 Task: Set up a call with the customer support team on Monday at 10:00 PM.
Action: Mouse moved to (82, 121)
Screenshot: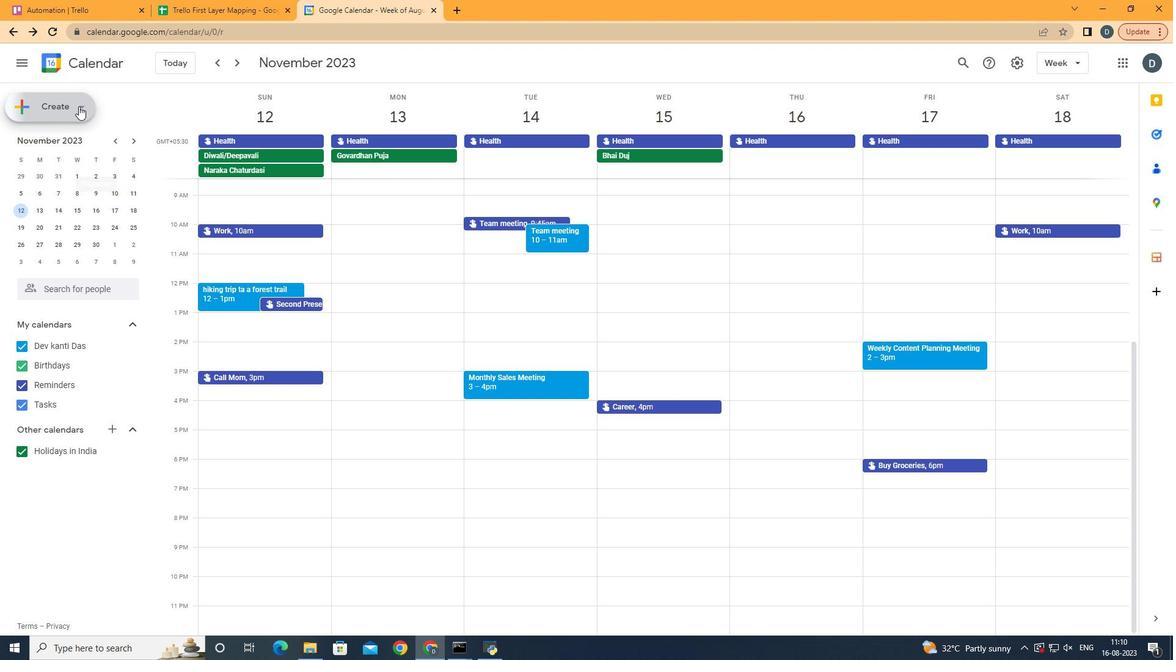 
Action: Mouse pressed left at (82, 121)
Screenshot: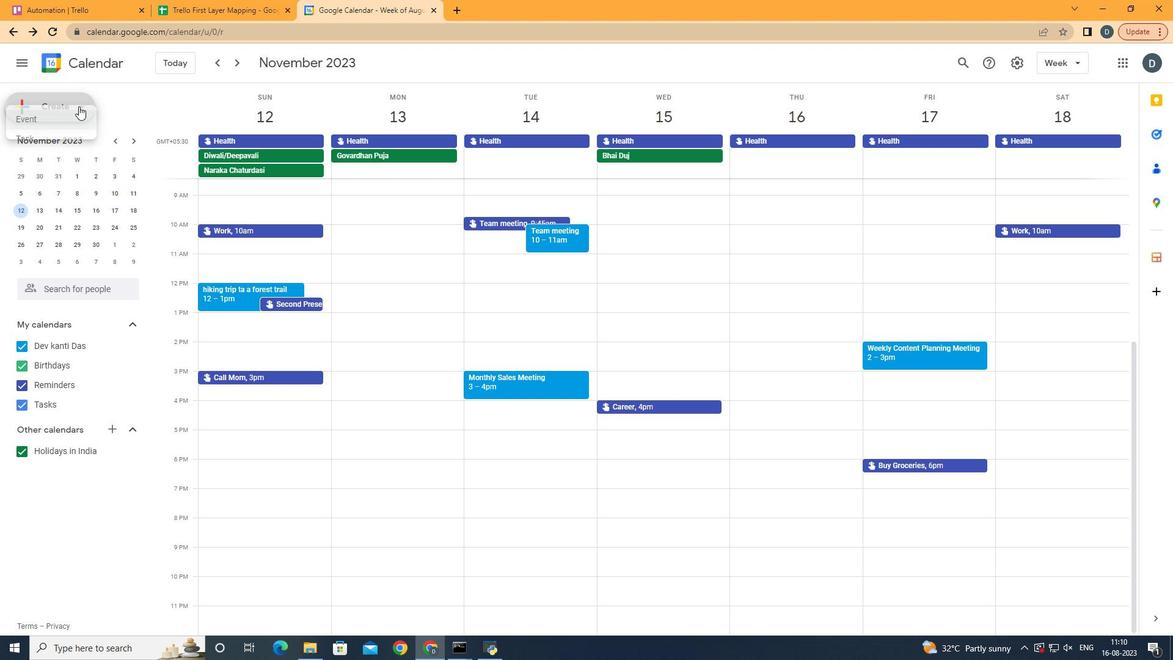 
Action: Mouse moved to (77, 146)
Screenshot: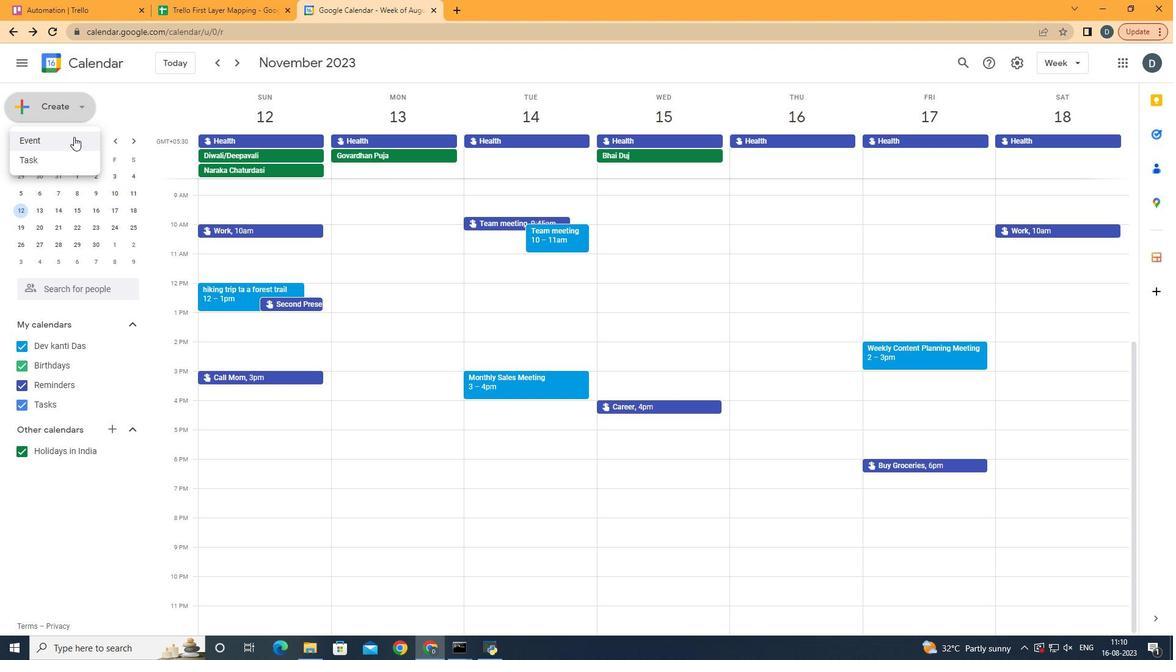 
Action: Key pressed <Key.space>
Screenshot: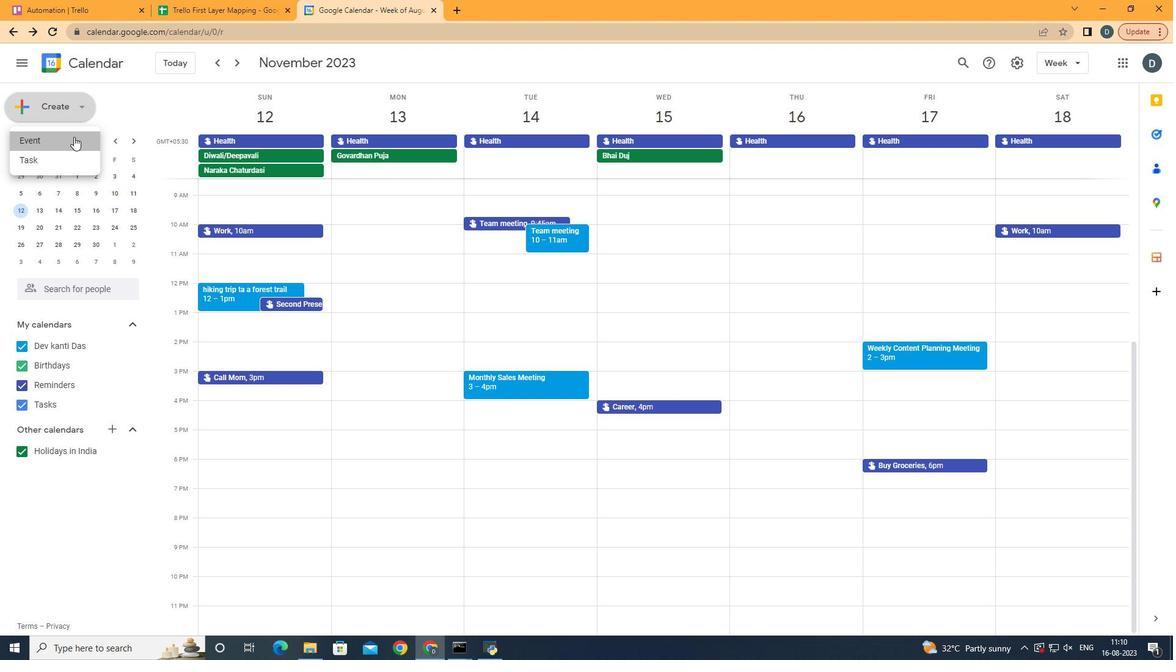 
Action: Mouse pressed left at (77, 146)
Screenshot: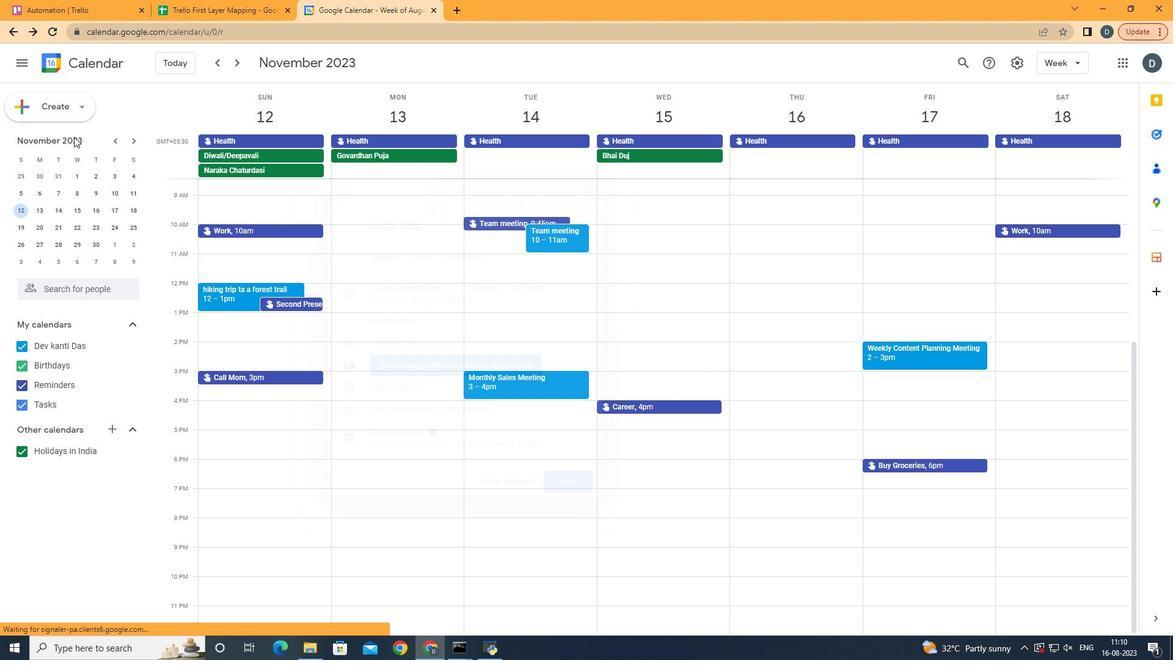 
Action: Mouse moved to (55, 126)
Screenshot: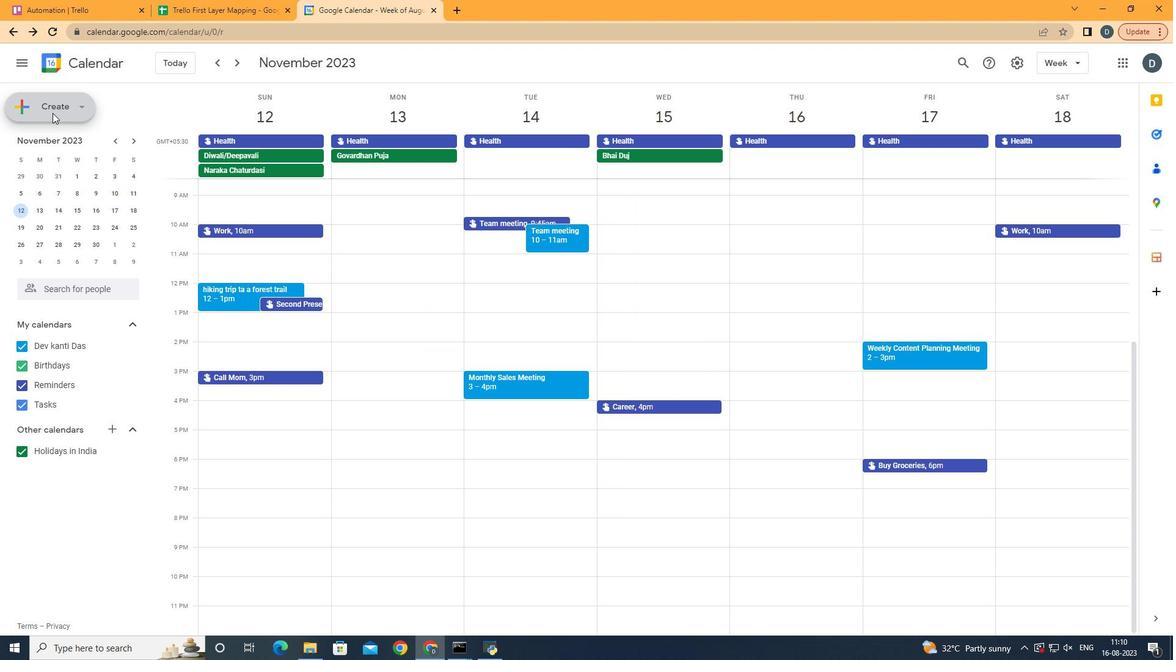 
Action: Mouse pressed left at (55, 126)
Screenshot: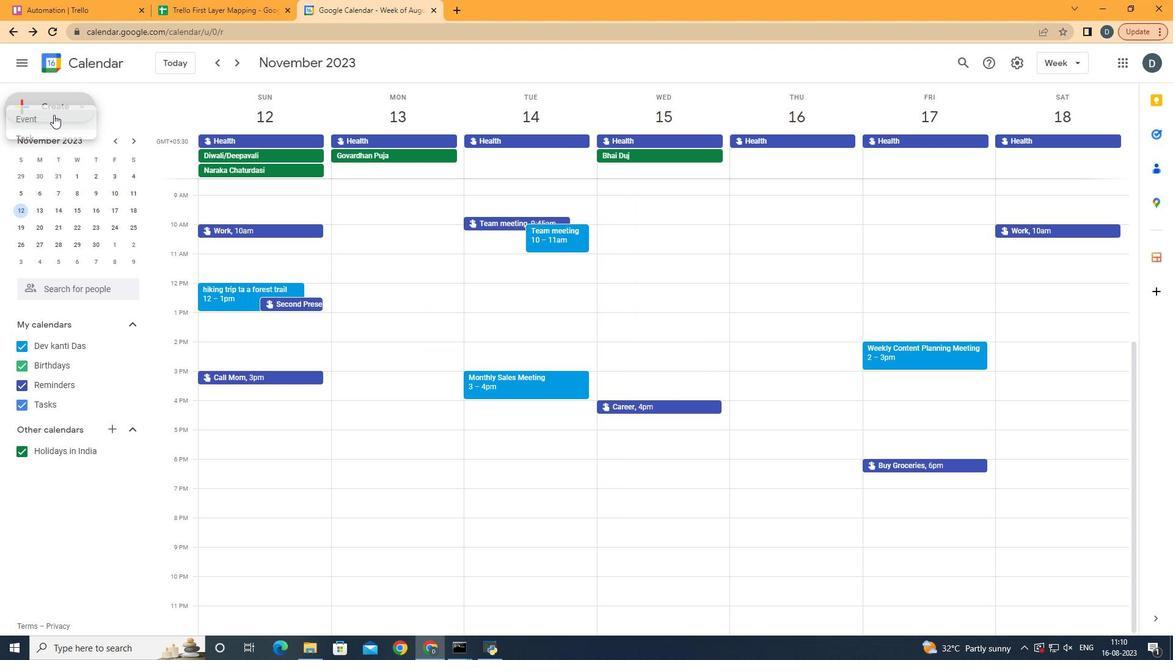 
Action: Mouse moved to (65, 141)
Screenshot: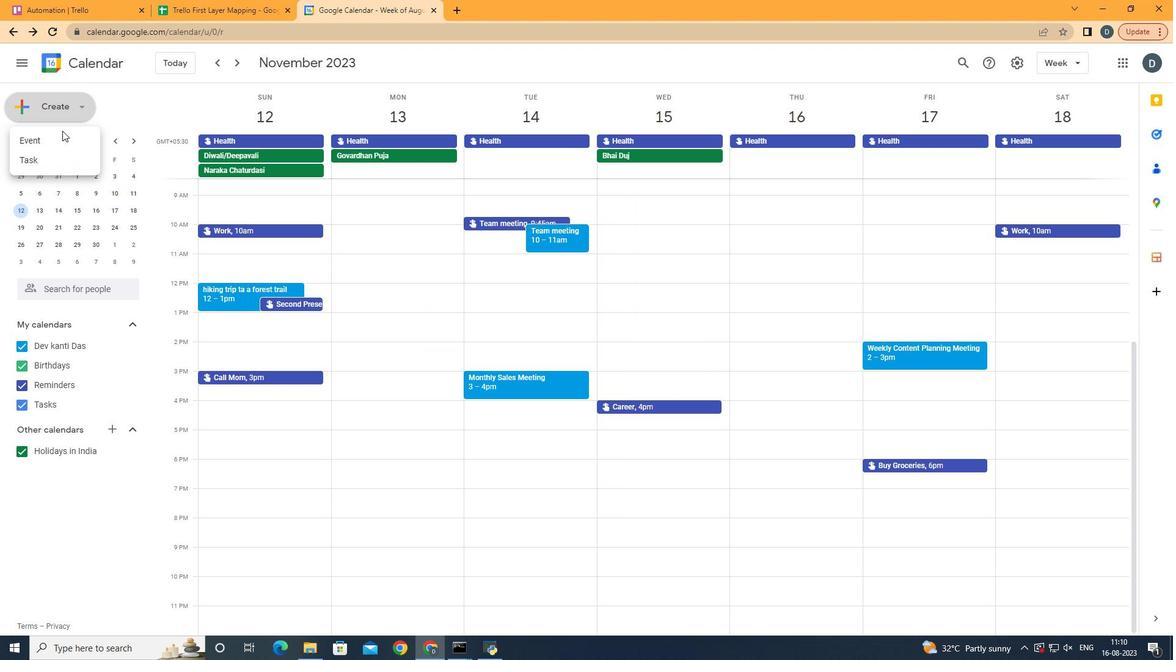 
Action: Mouse pressed left at (65, 141)
Screenshot: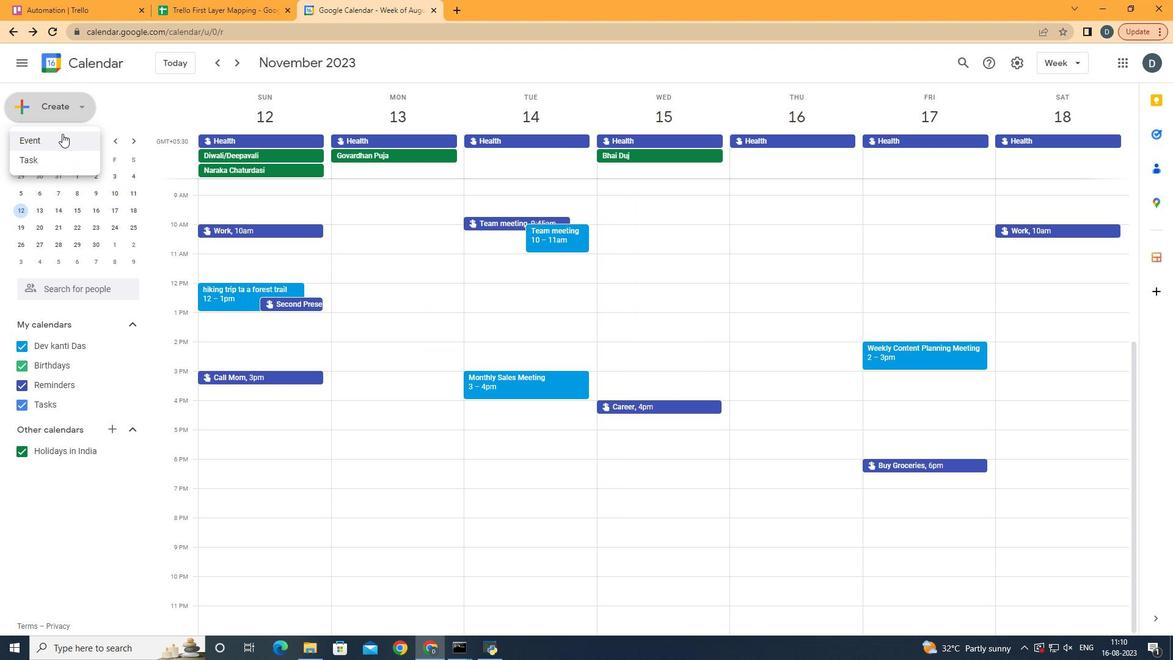 
Action: Mouse moved to (65, 147)
Screenshot: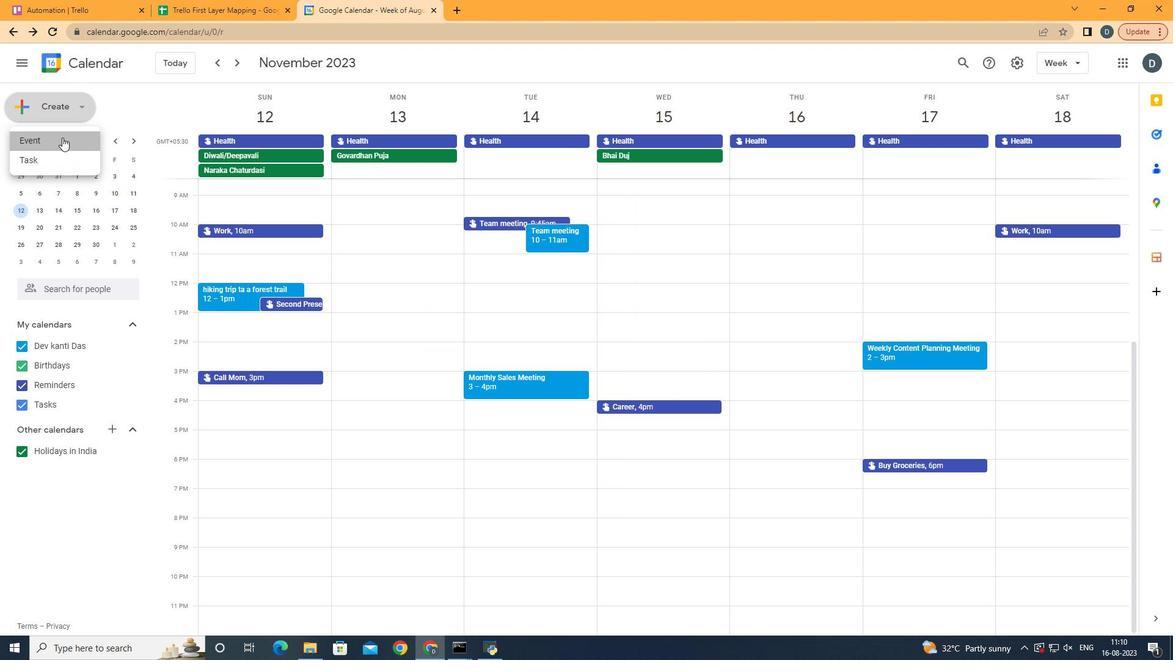 
Action: Mouse pressed left at (65, 147)
Screenshot: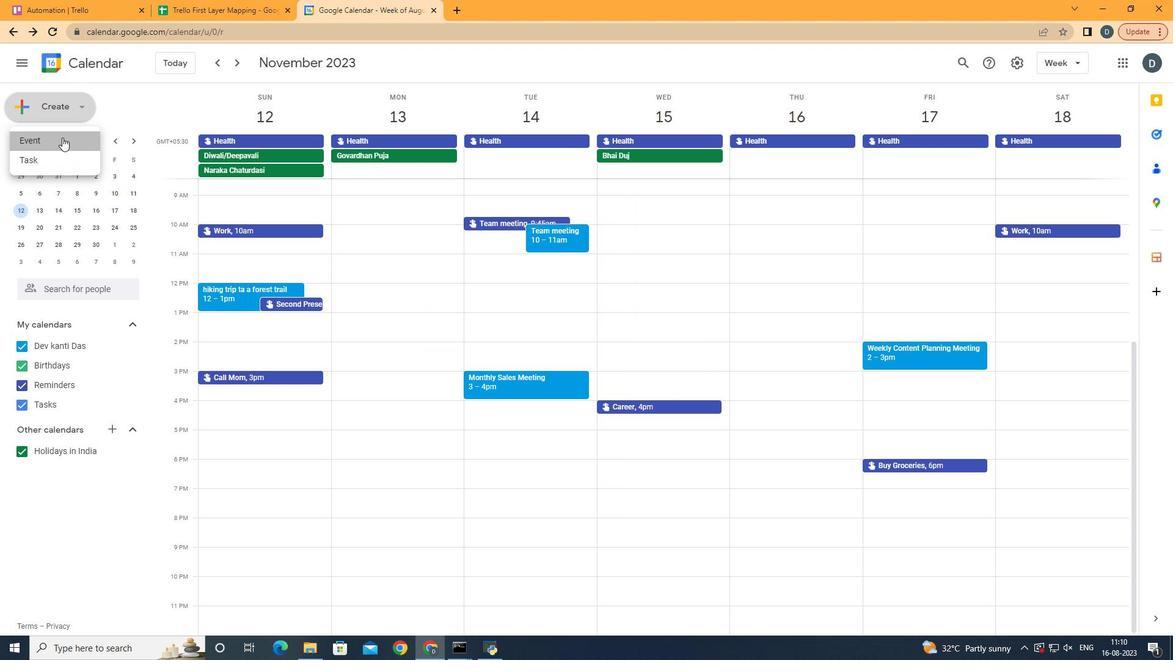 
Action: Mouse moved to (452, 220)
Screenshot: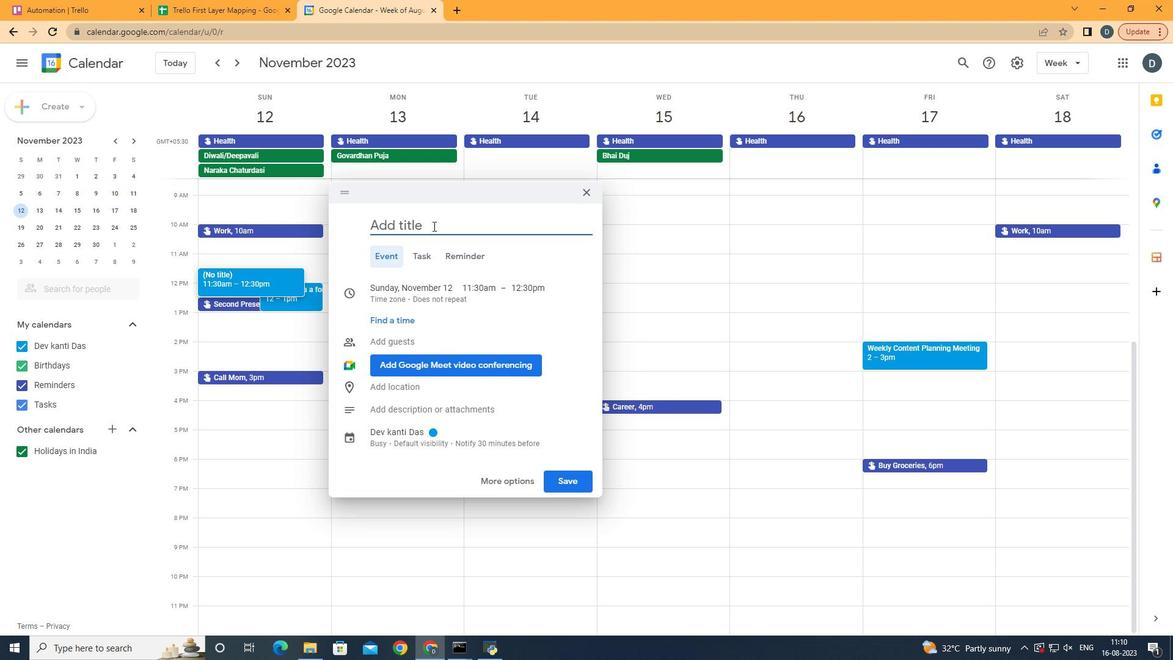 
Action: Mouse pressed left at (452, 220)
Screenshot: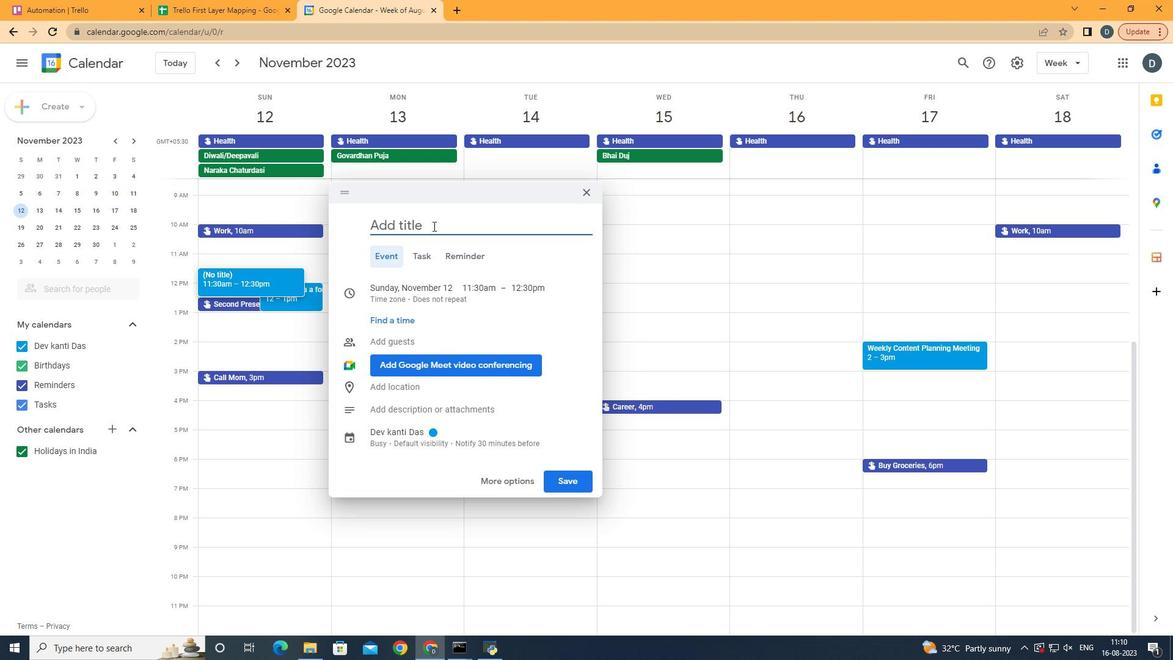 
Action: Mouse moved to (452, 220)
Screenshot: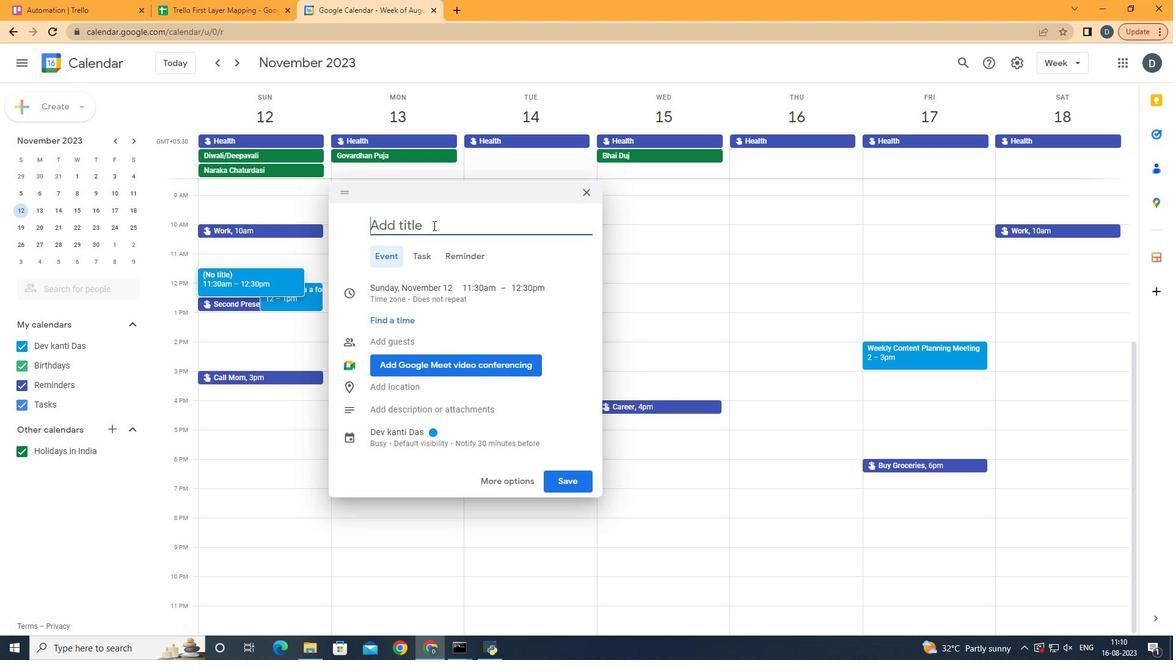 
Action: Key pressed call<Key.space>with<Key.space>the<Key.space>customer<Key.space>support<Key.space>
Screenshot: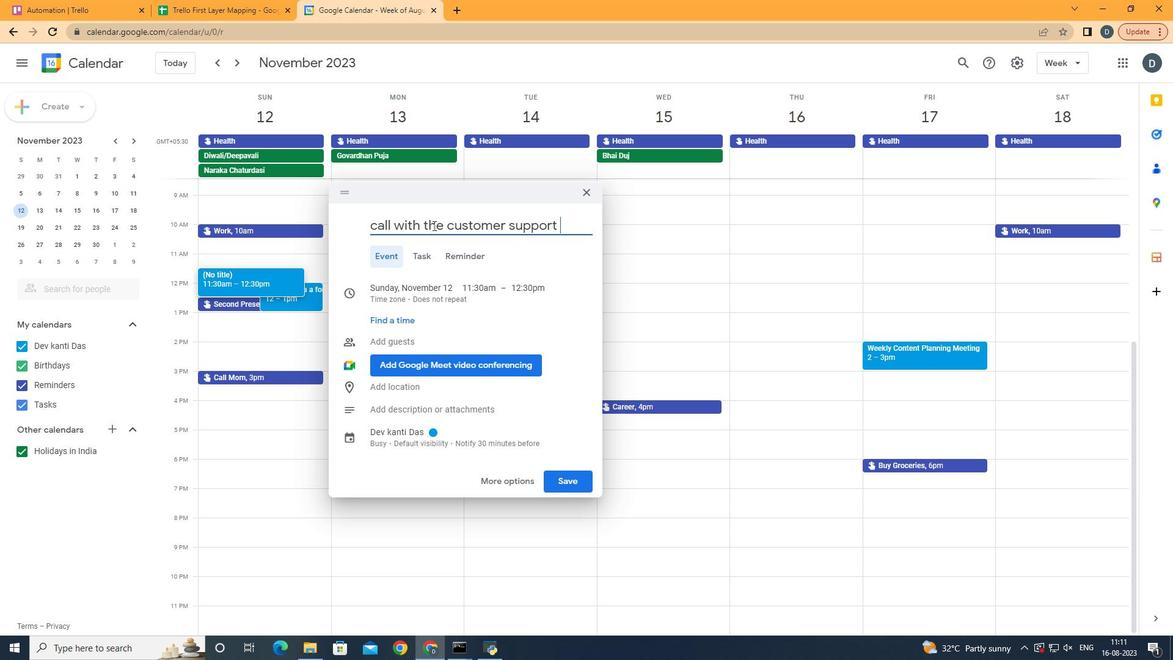 
Action: Mouse moved to (413, 271)
Screenshot: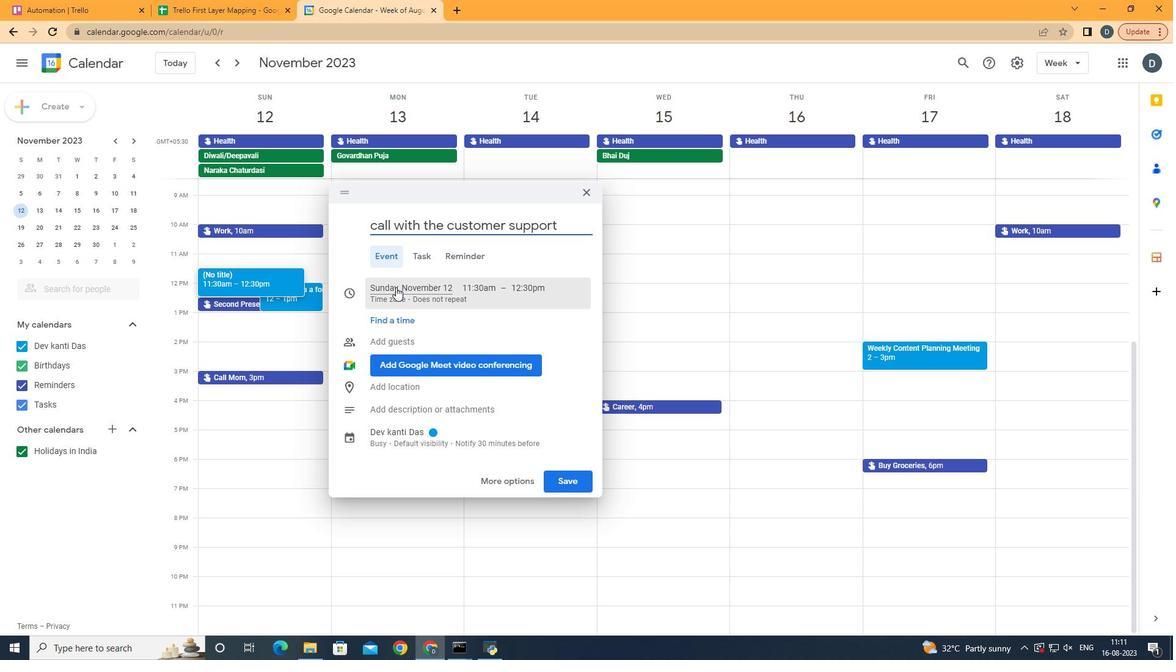 
Action: Mouse pressed left at (413, 271)
Screenshot: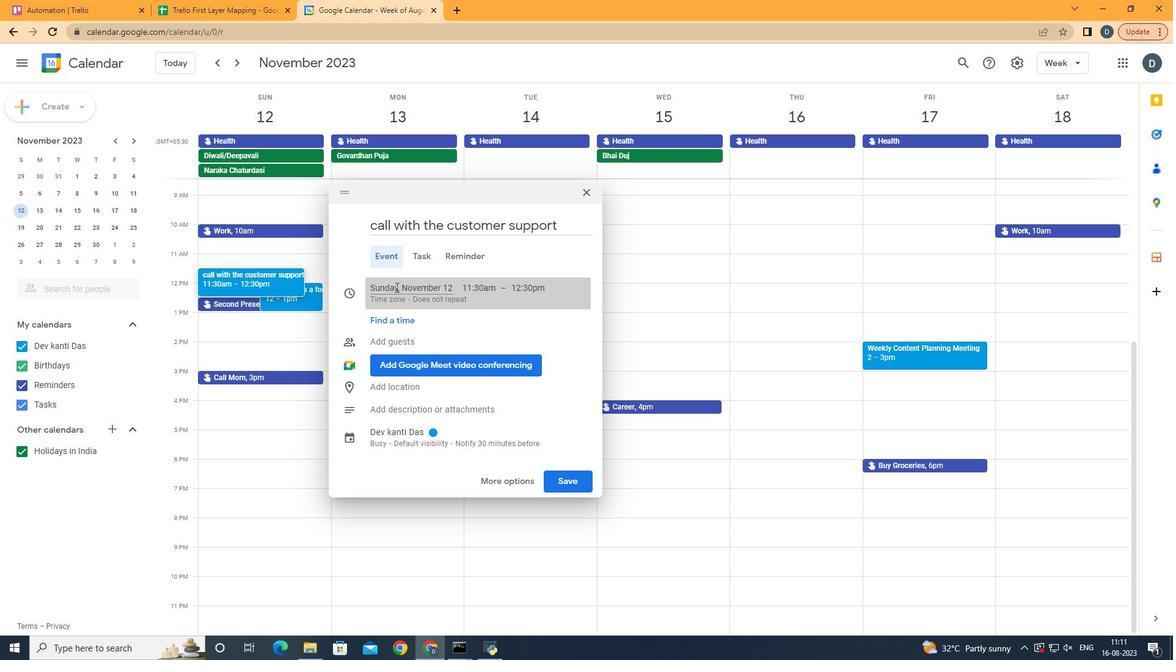 
Action: Mouse moved to (426, 350)
Screenshot: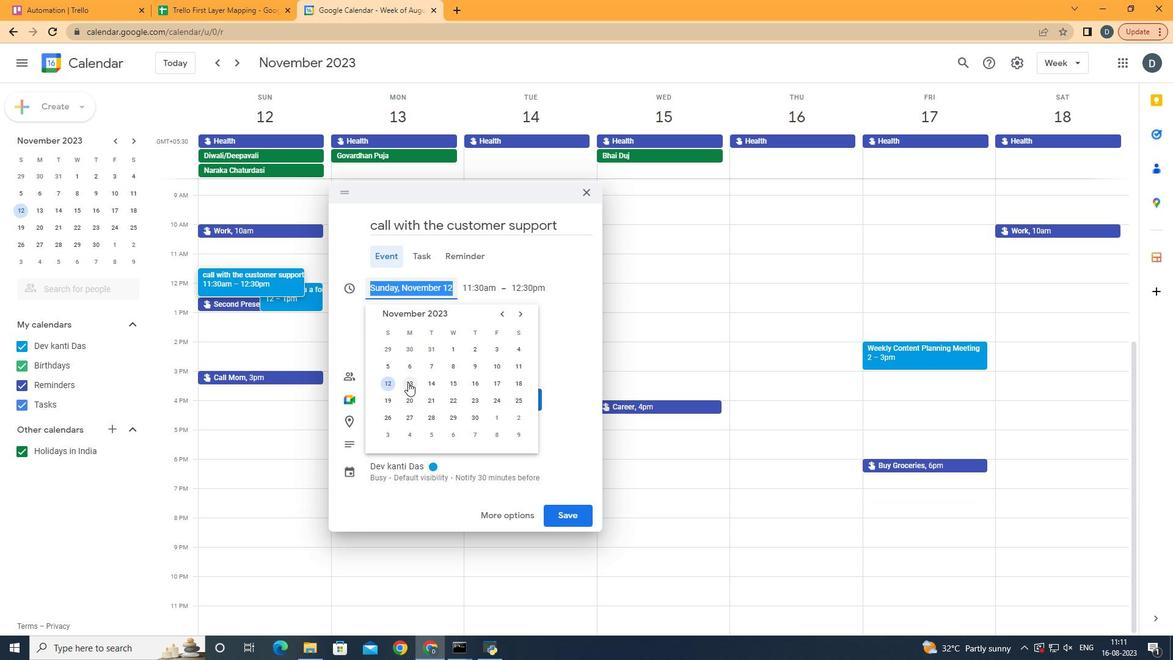 
Action: Mouse pressed left at (426, 350)
Screenshot: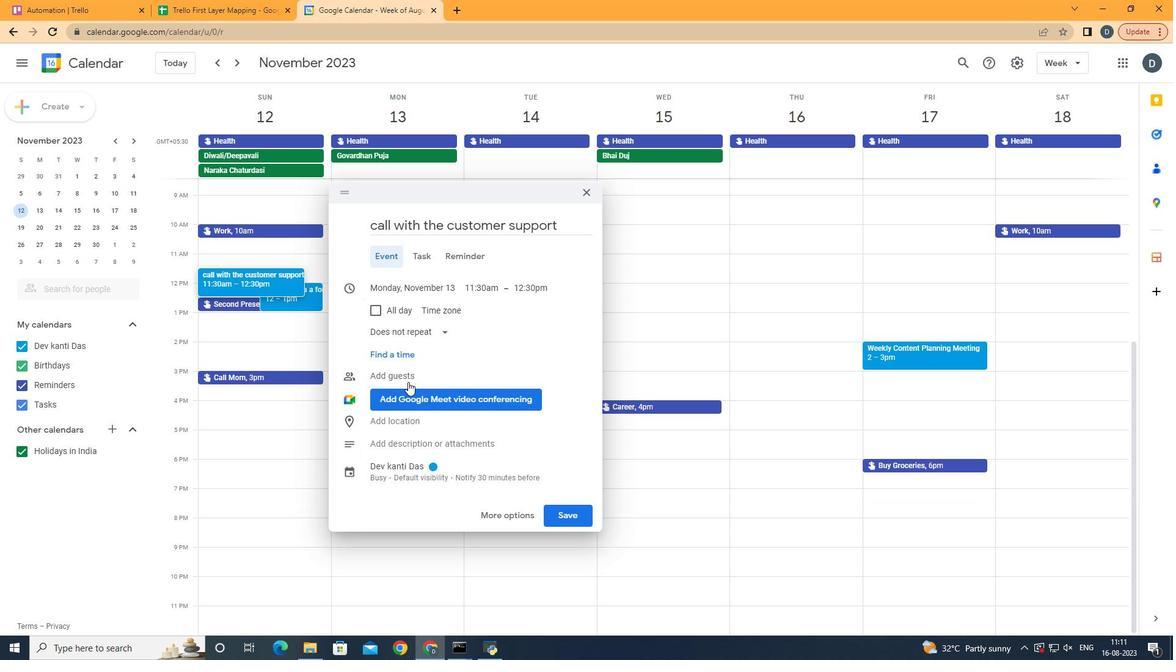 
Action: Mouse moved to (202, 266)
Screenshot: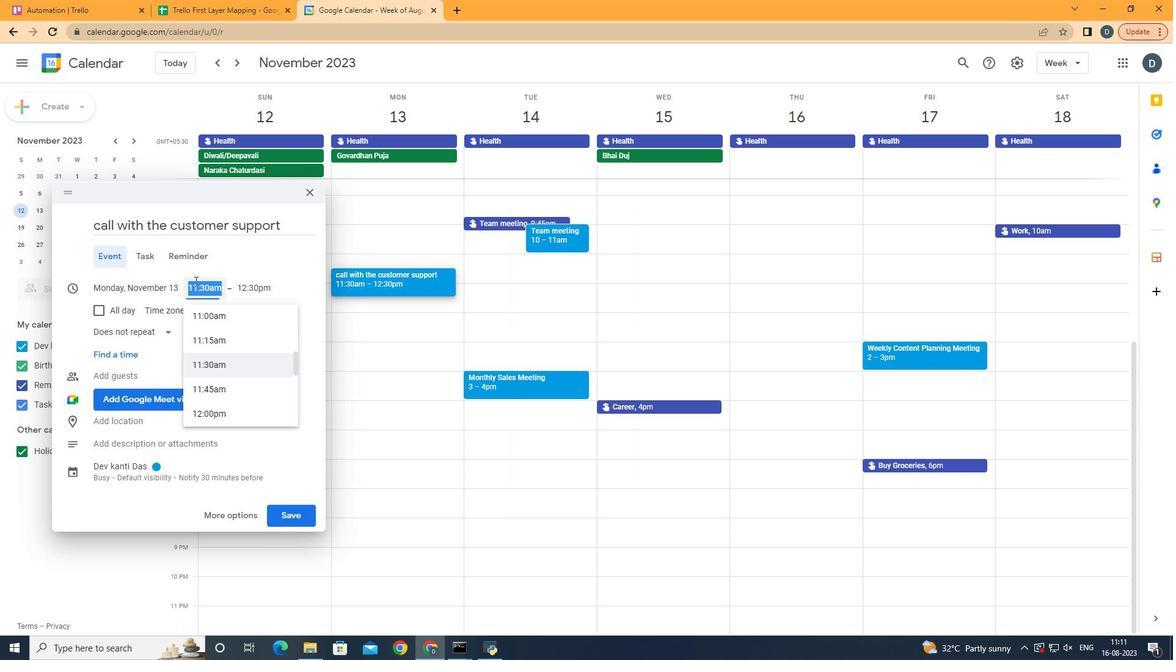 
Action: Mouse pressed left at (202, 266)
Screenshot: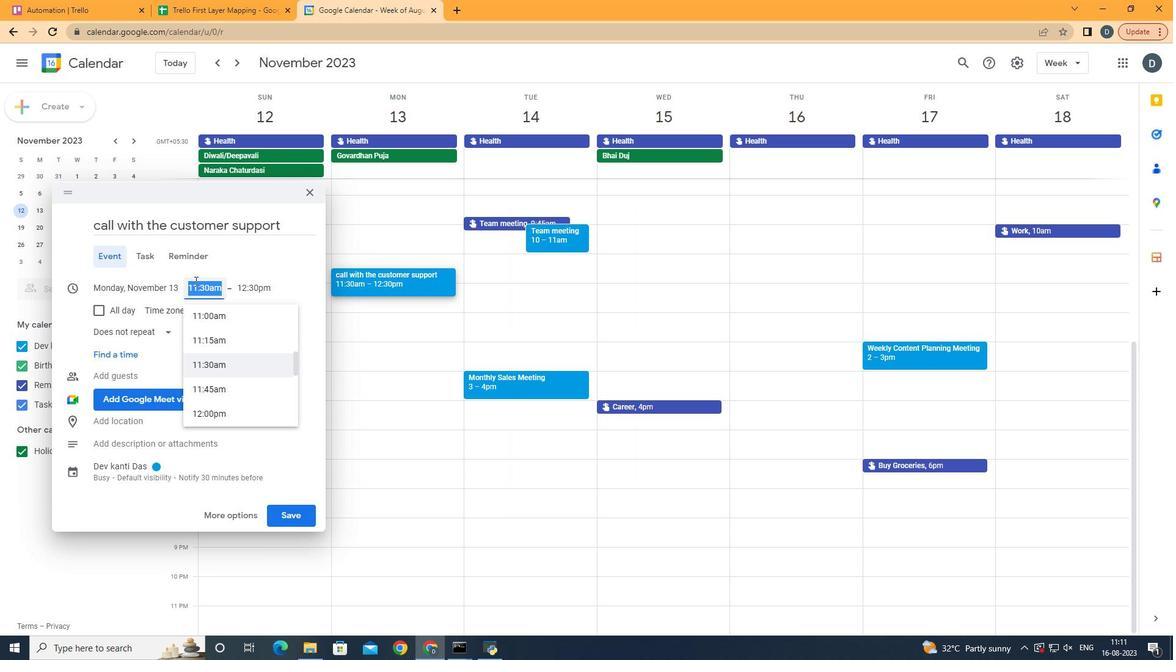 
Action: Mouse moved to (255, 341)
Screenshot: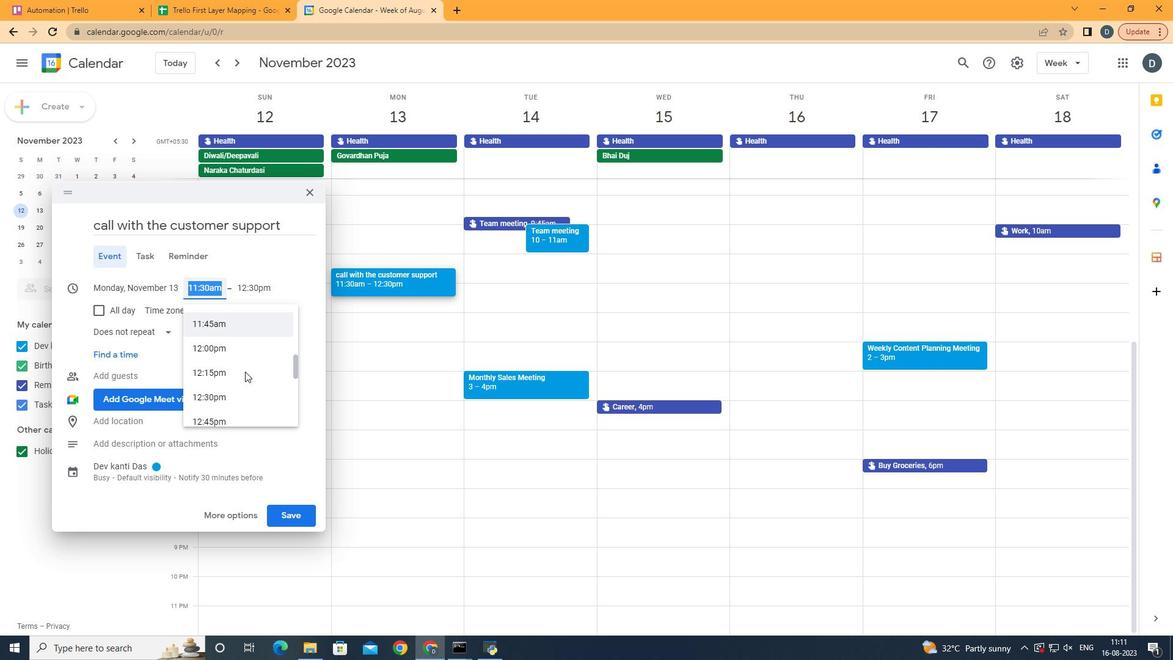 
Action: Mouse scrolled (255, 341) with delta (0, 0)
Screenshot: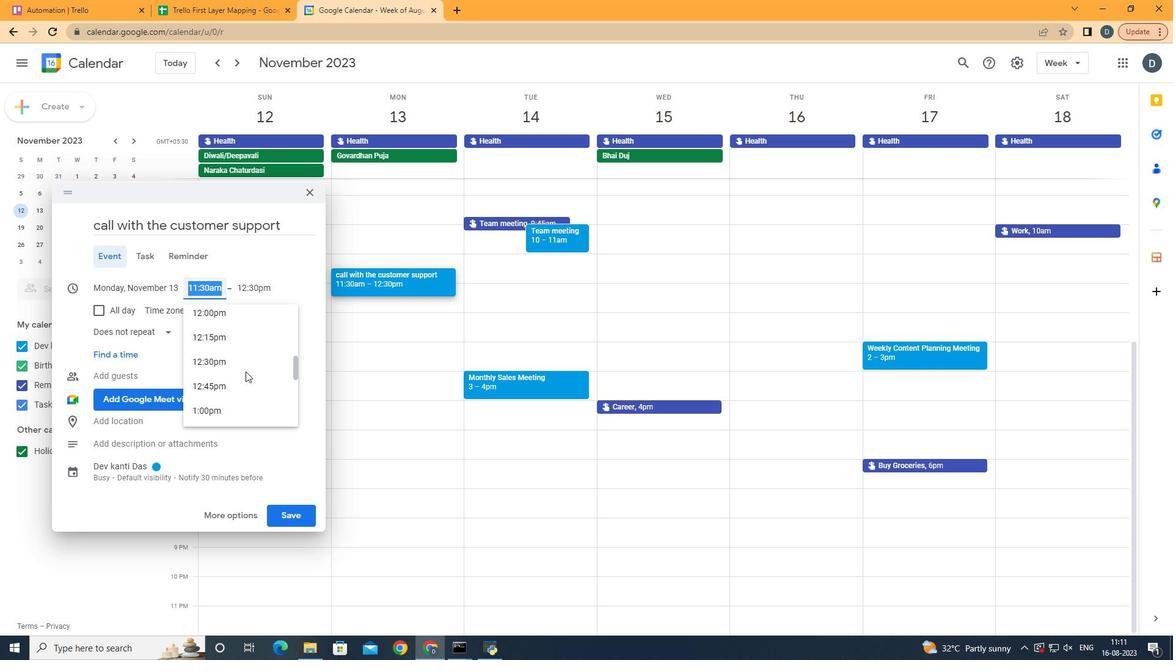 
Action: Mouse moved to (256, 341)
Screenshot: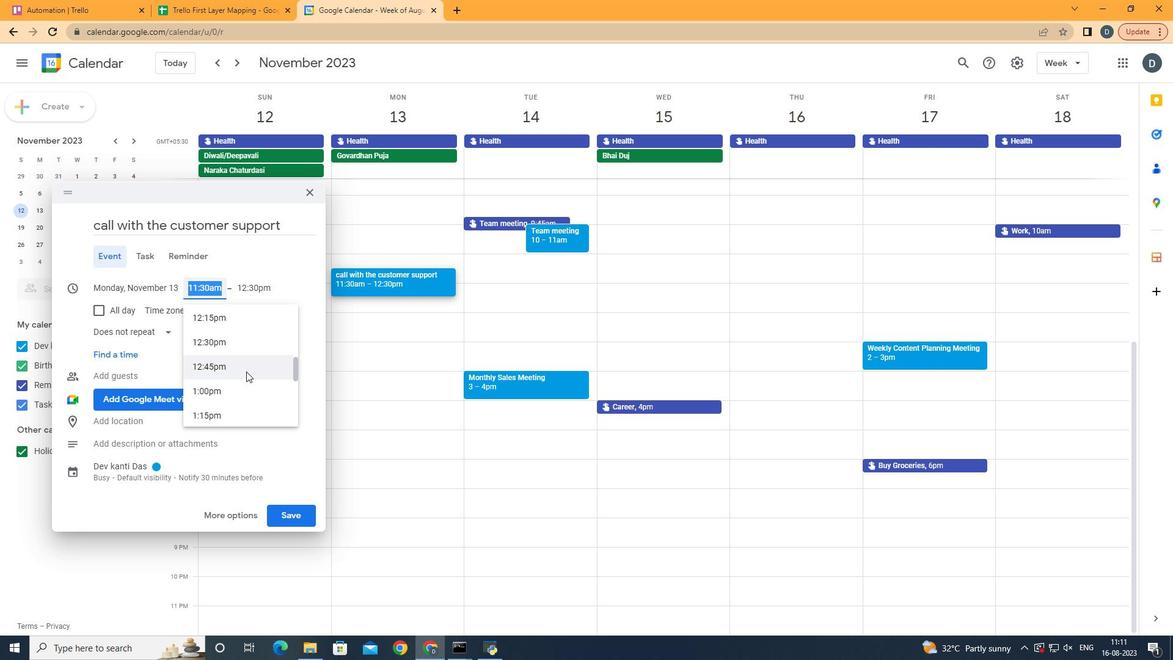 
Action: Mouse scrolled (256, 341) with delta (0, 0)
Screenshot: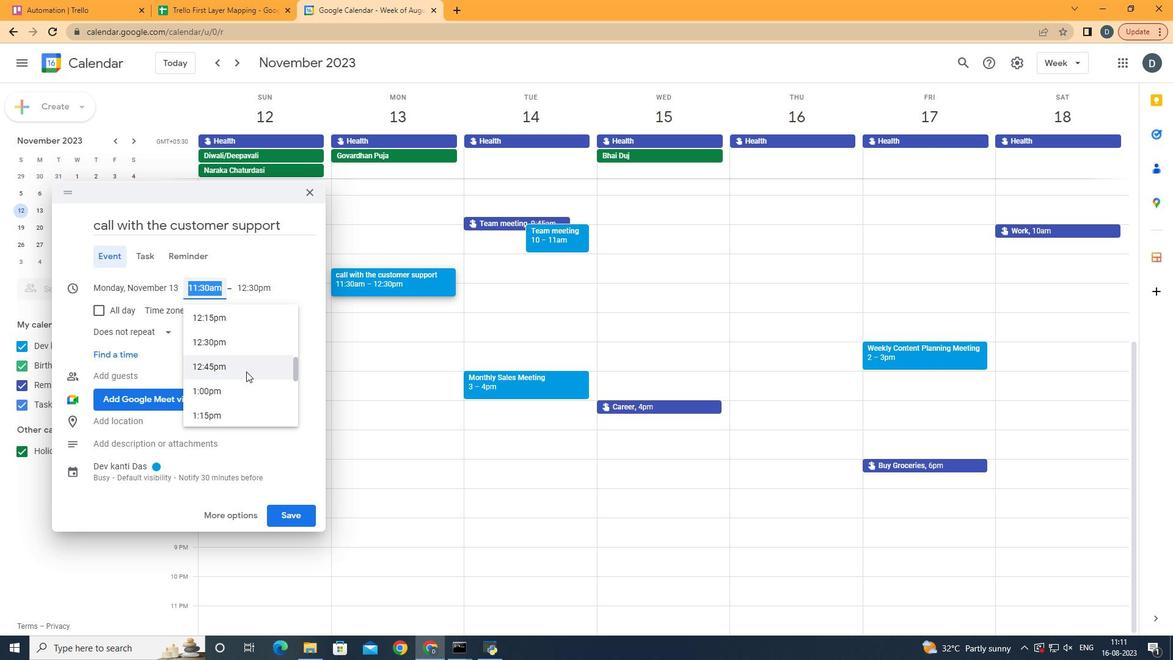 
Action: Mouse moved to (257, 341)
Screenshot: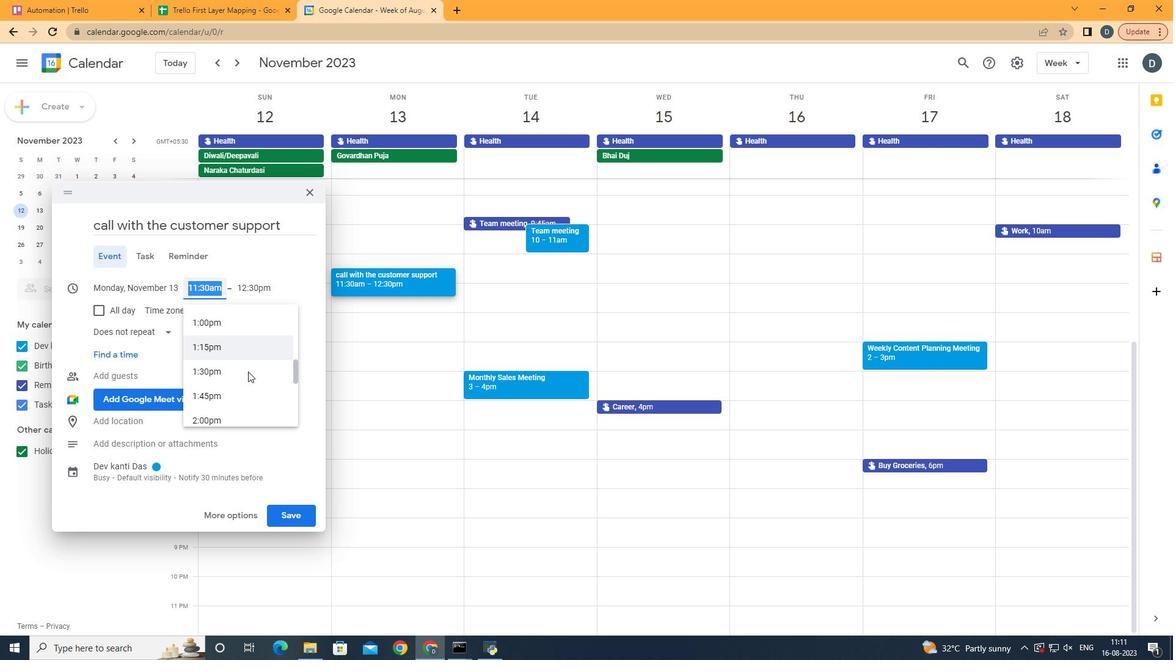 
Action: Mouse scrolled (257, 341) with delta (0, 0)
Screenshot: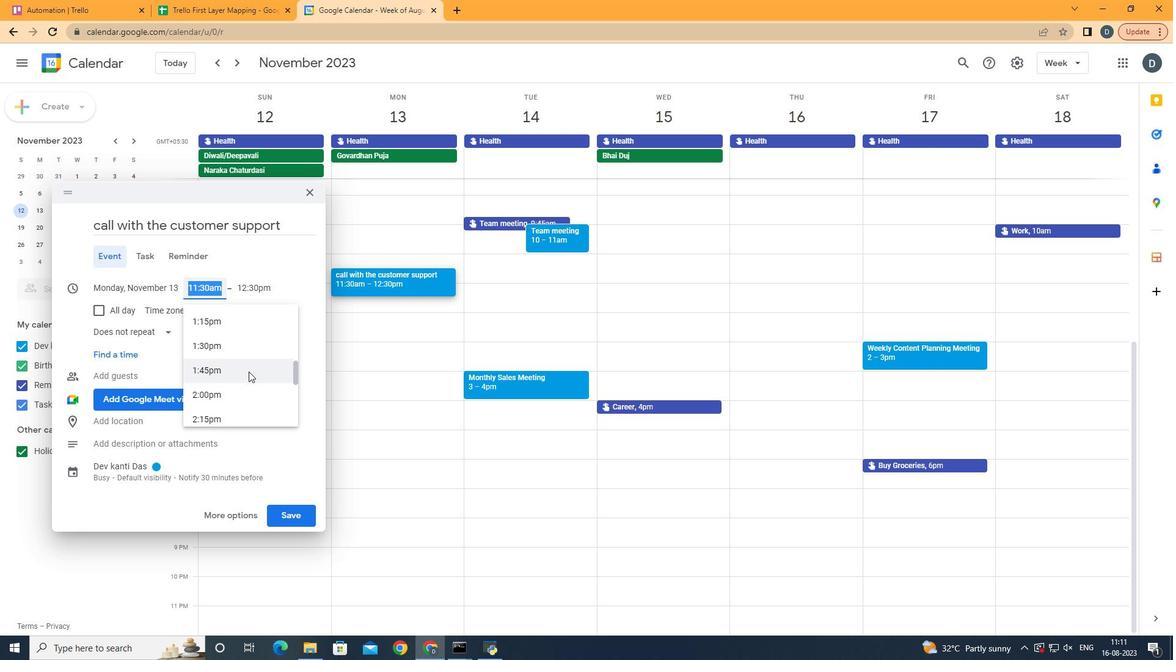 
Action: Mouse moved to (259, 341)
Screenshot: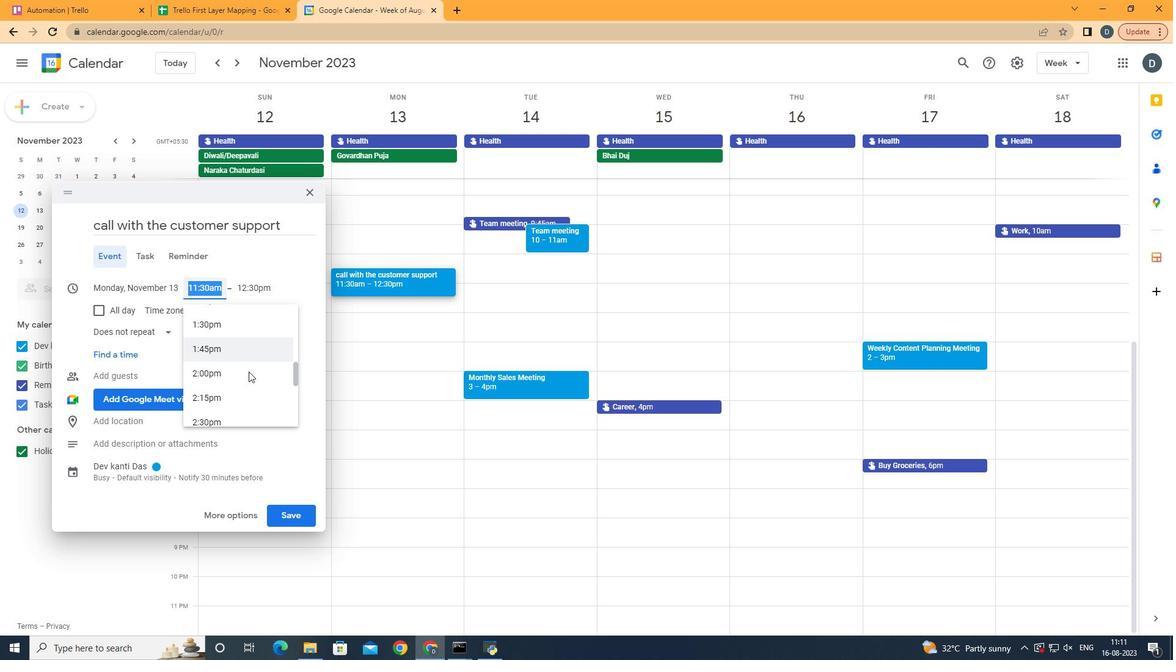 
Action: Mouse scrolled (259, 341) with delta (0, 0)
Screenshot: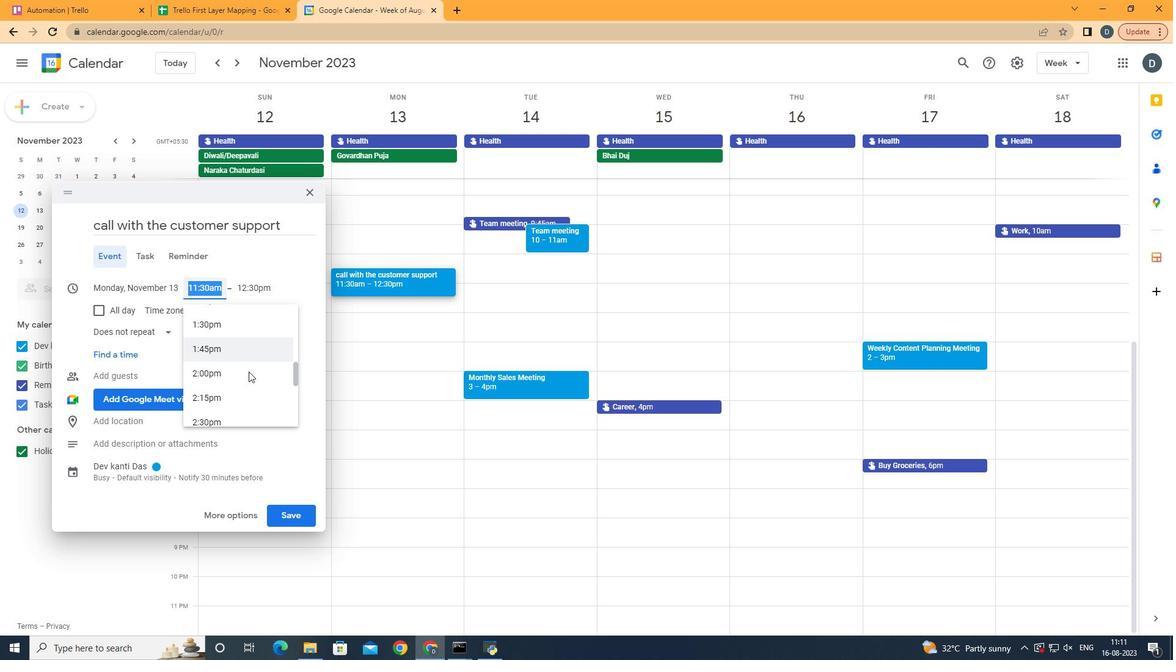
Action: Mouse moved to (261, 341)
Screenshot: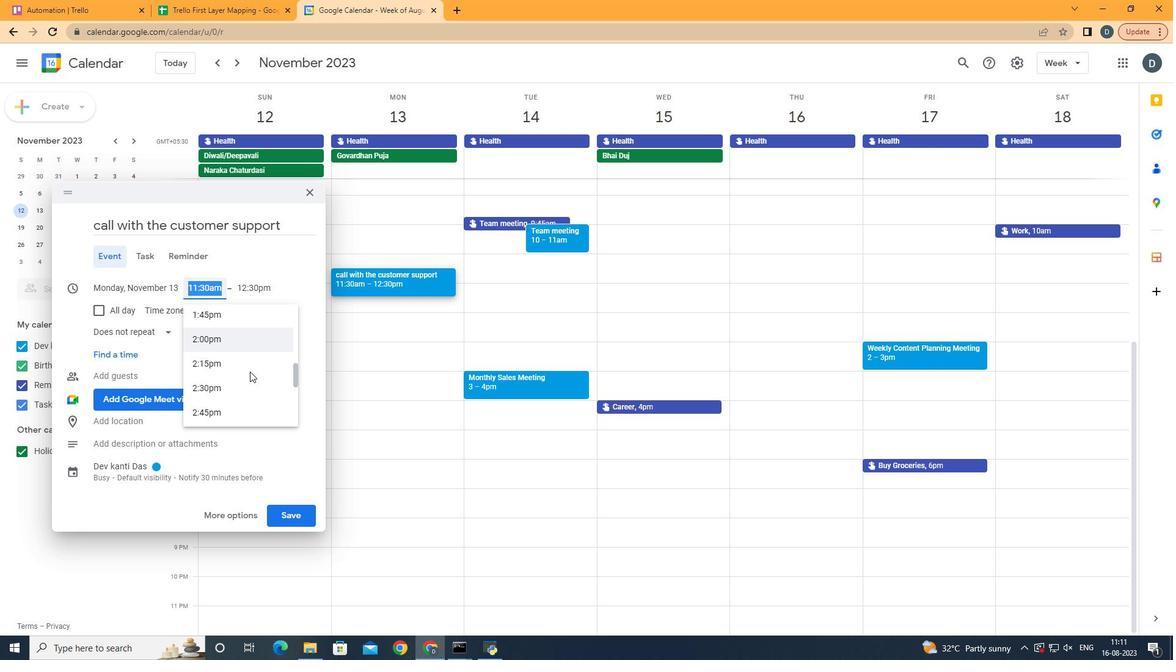 
Action: Mouse scrolled (261, 341) with delta (0, 0)
Screenshot: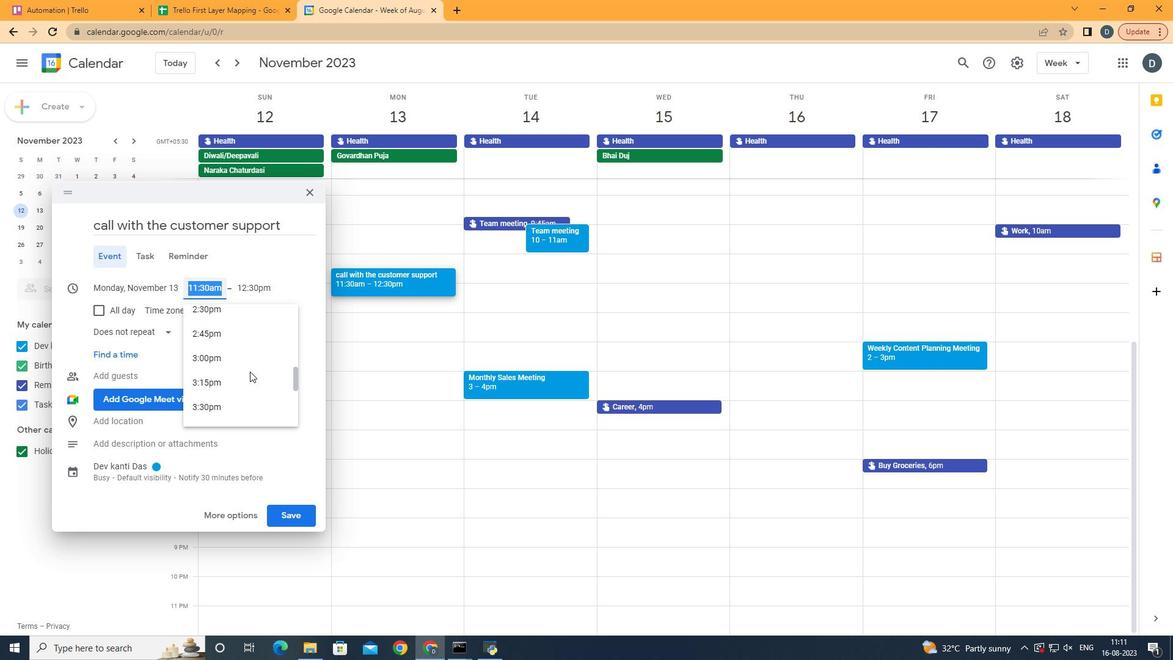 
Action: Mouse scrolled (261, 341) with delta (0, 0)
Screenshot: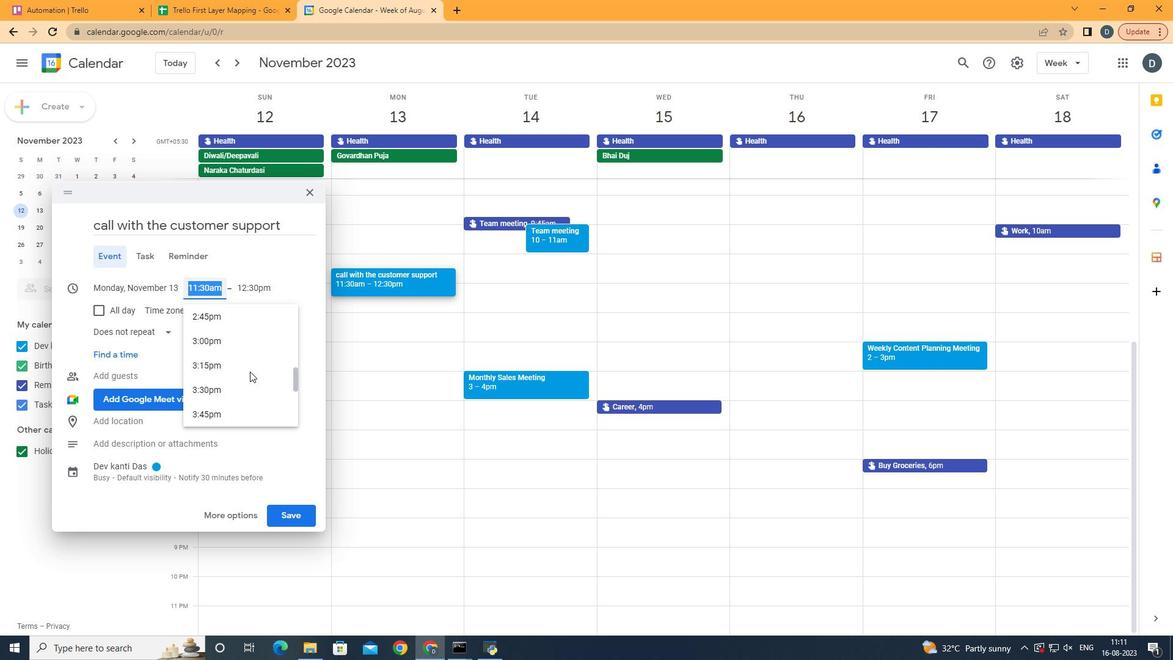 
Action: Mouse scrolled (261, 341) with delta (0, 0)
Screenshot: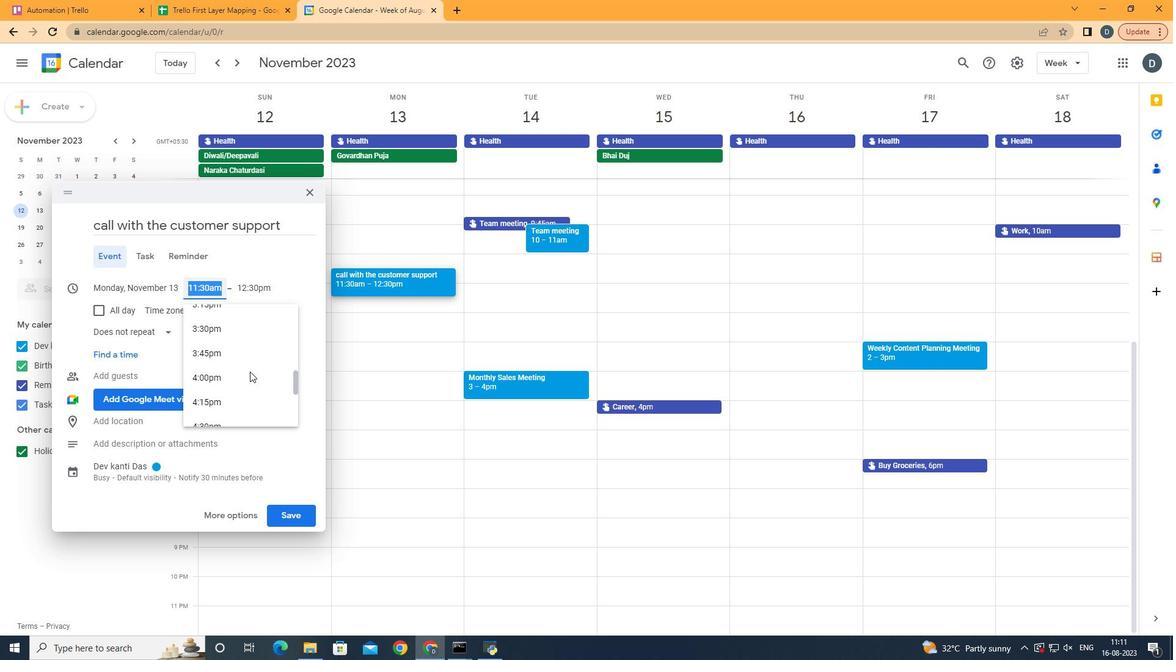 
Action: Mouse scrolled (261, 341) with delta (0, 0)
Screenshot: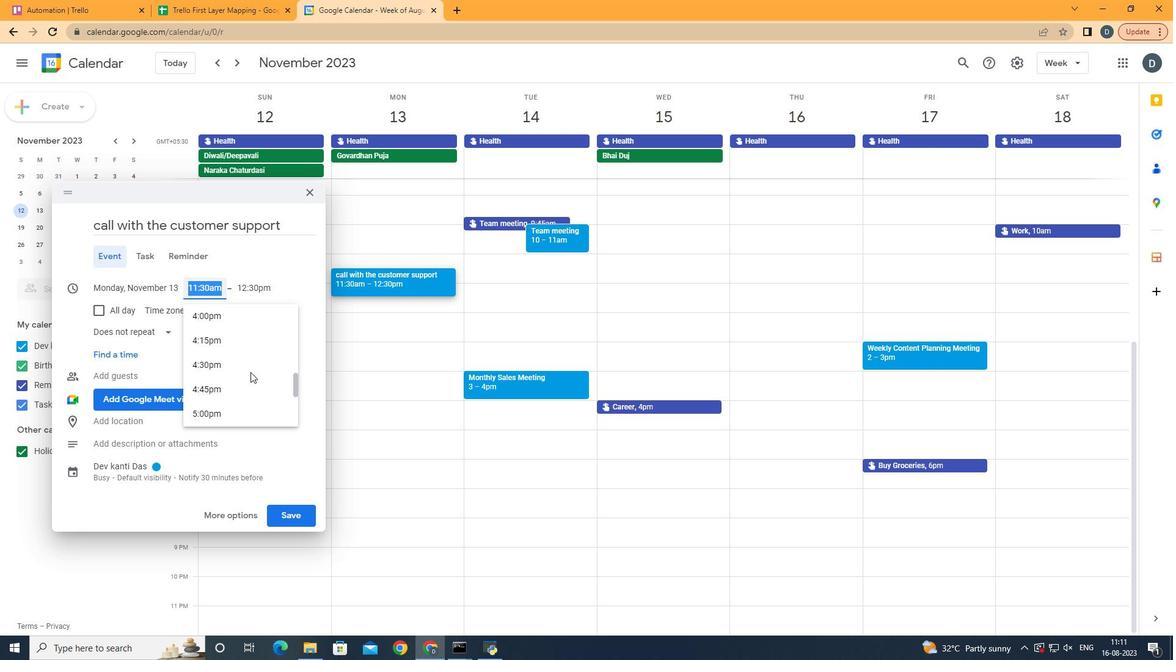 
Action: Mouse moved to (262, 342)
Screenshot: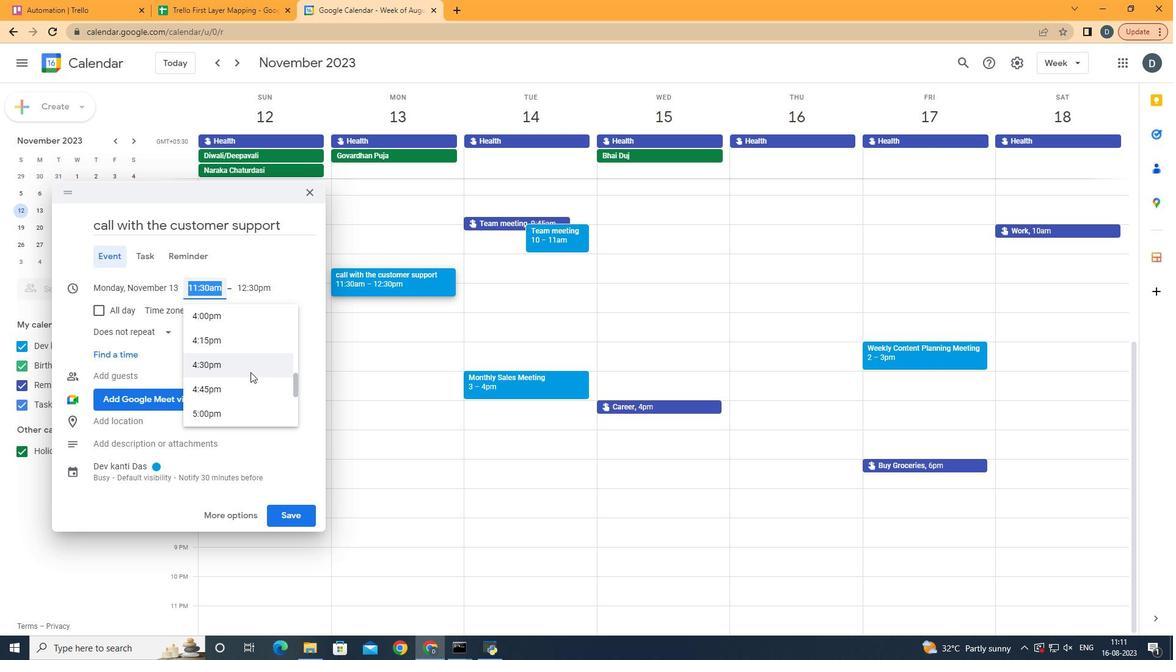 
Action: Mouse scrolled (262, 341) with delta (0, 0)
Screenshot: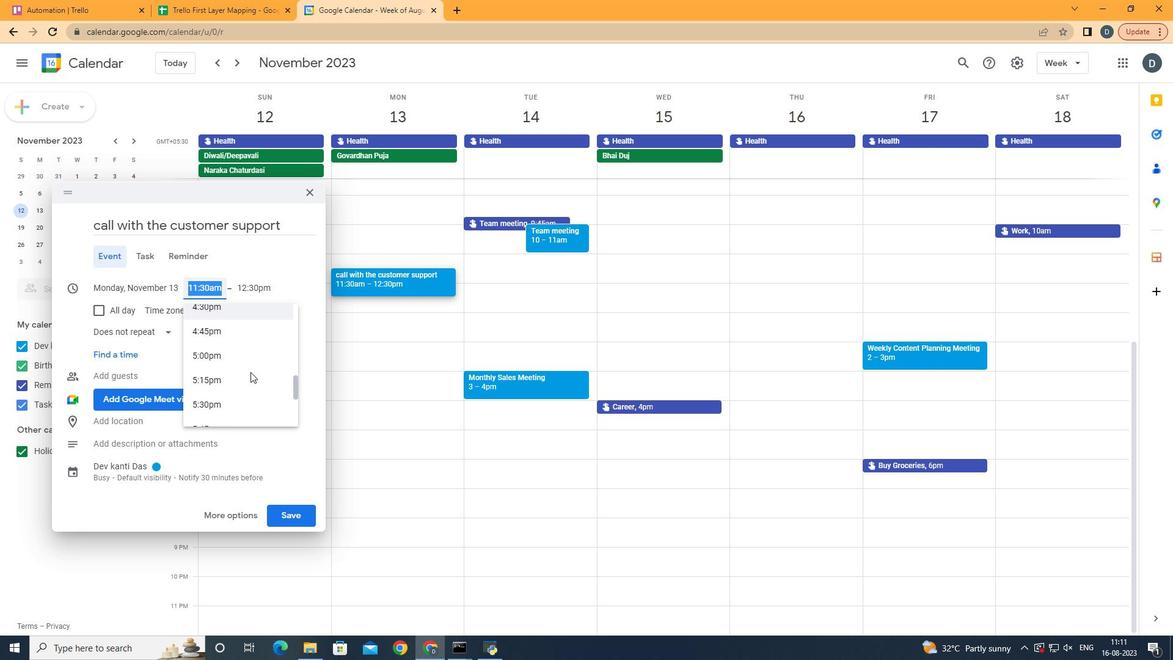 
Action: Mouse scrolled (262, 341) with delta (0, 0)
Screenshot: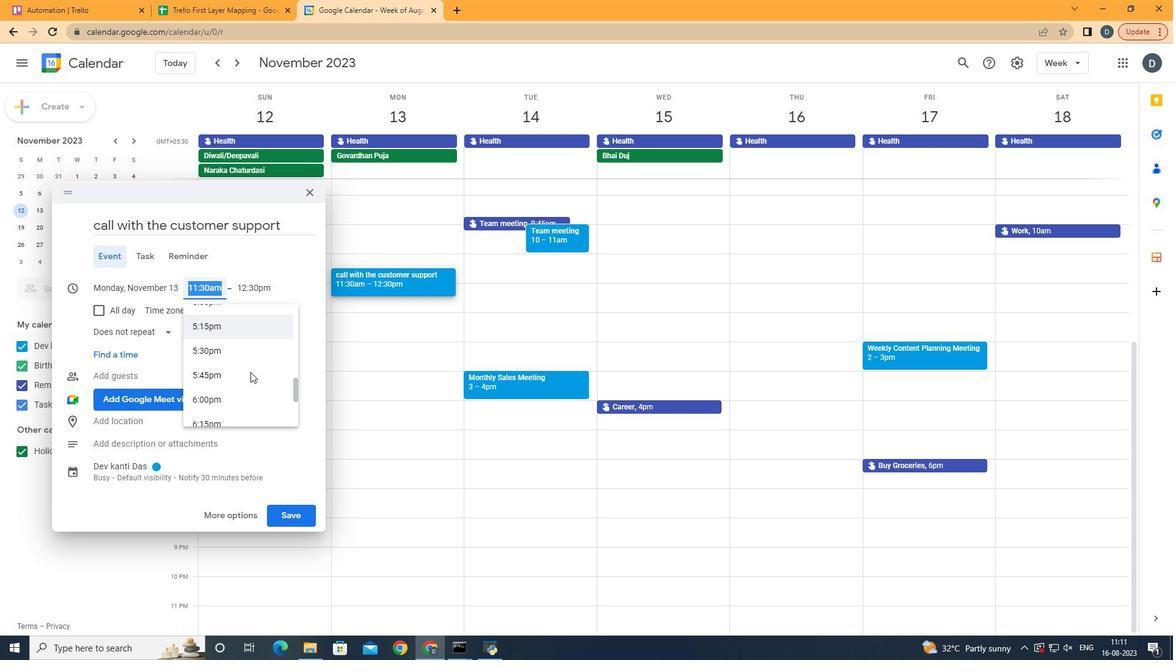 
Action: Mouse scrolled (262, 341) with delta (0, 0)
Screenshot: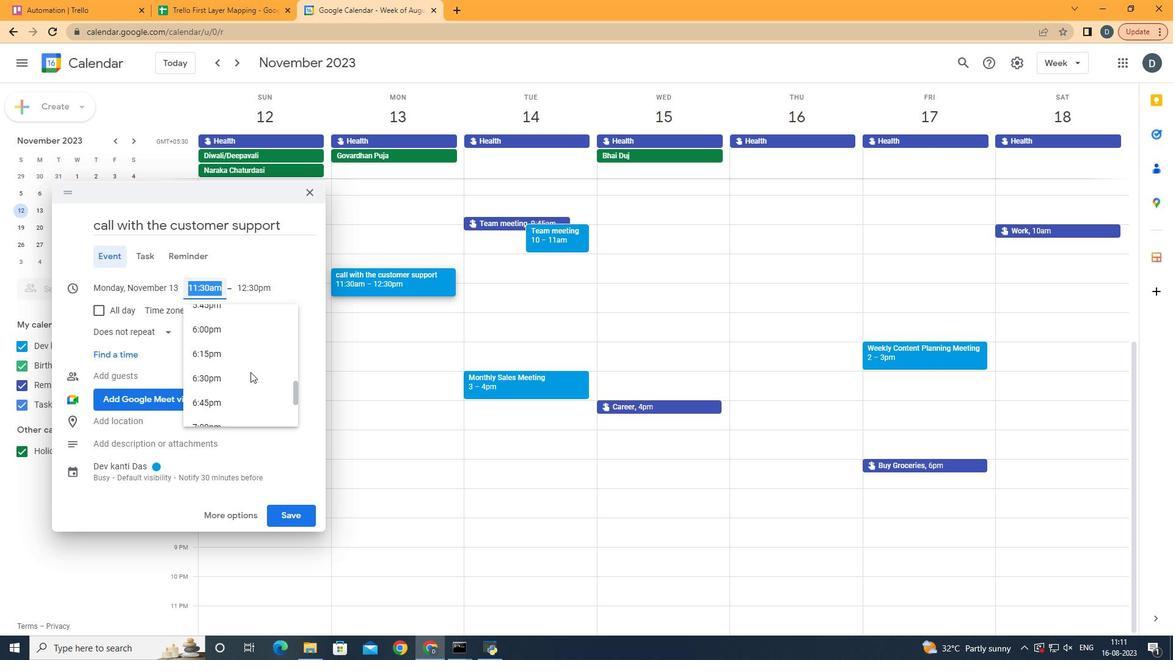 
Action: Mouse scrolled (262, 341) with delta (0, 0)
Screenshot: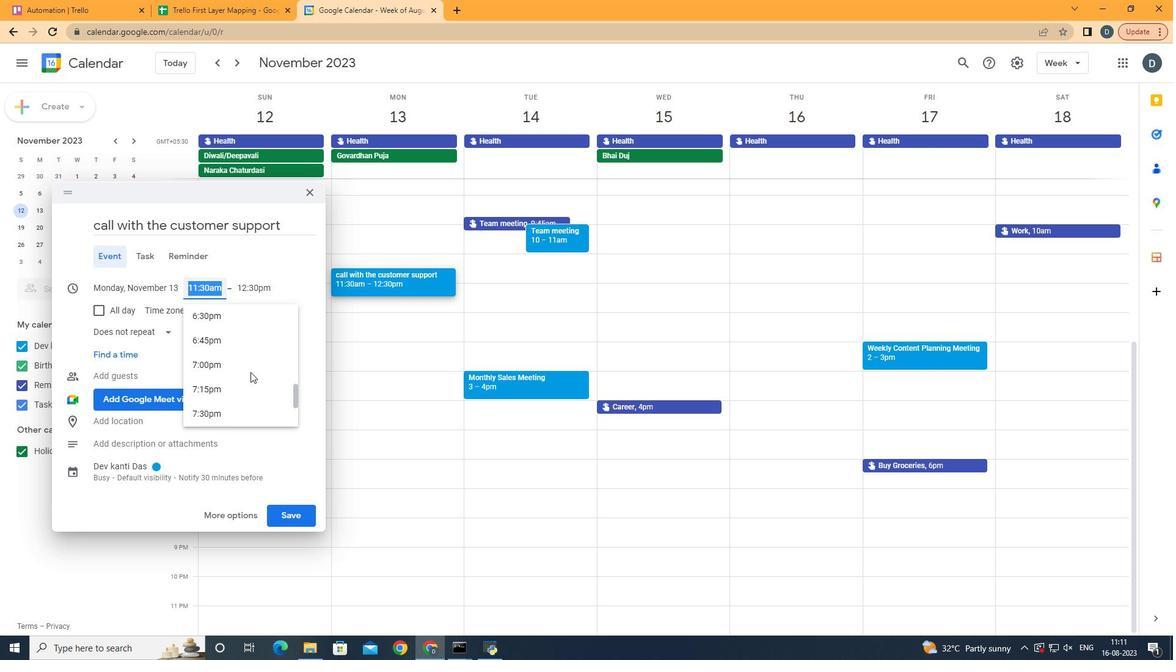 
Action: Mouse scrolled (262, 341) with delta (0, 0)
Screenshot: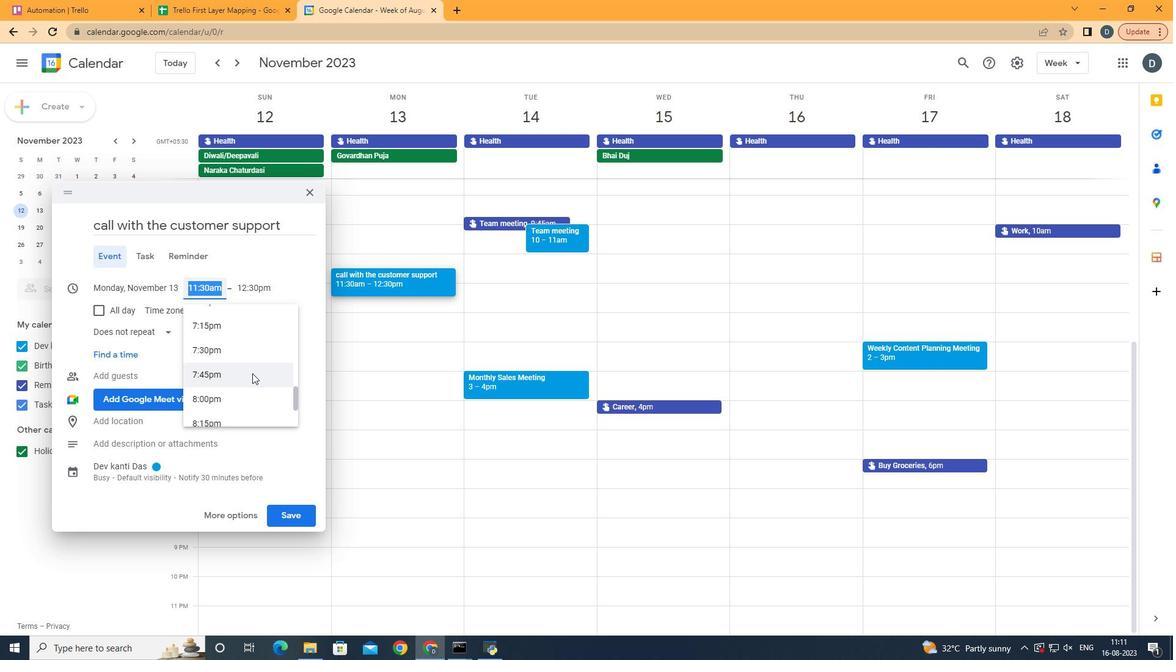 
Action: Mouse moved to (264, 343)
Screenshot: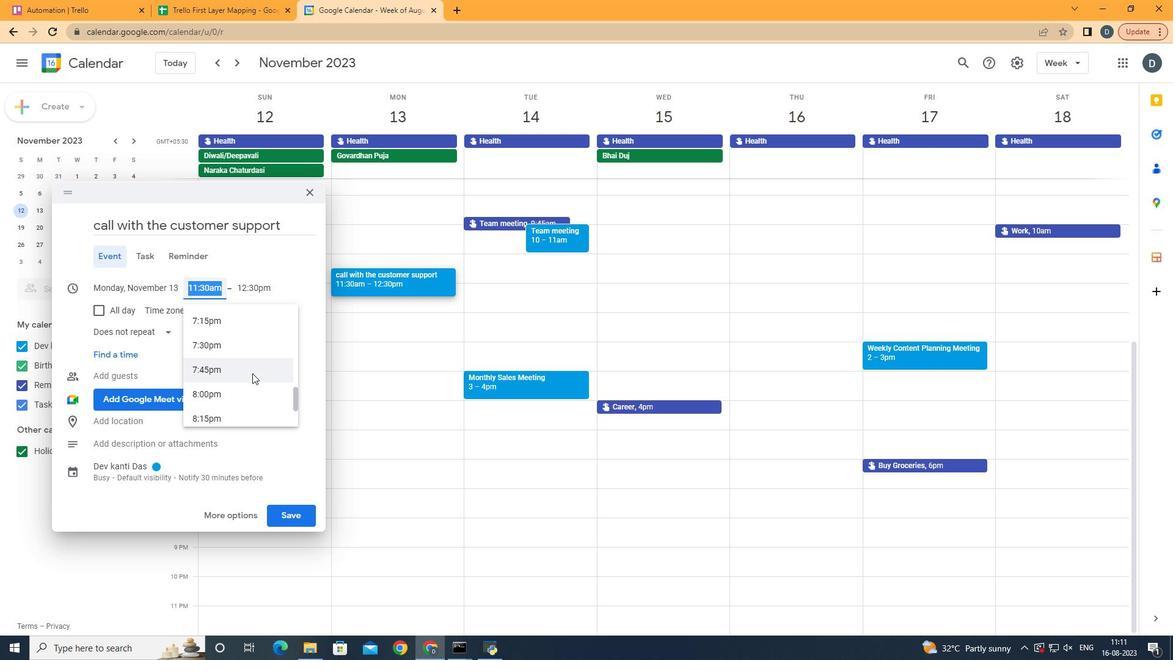 
Action: Mouse scrolled (264, 342) with delta (0, 0)
Screenshot: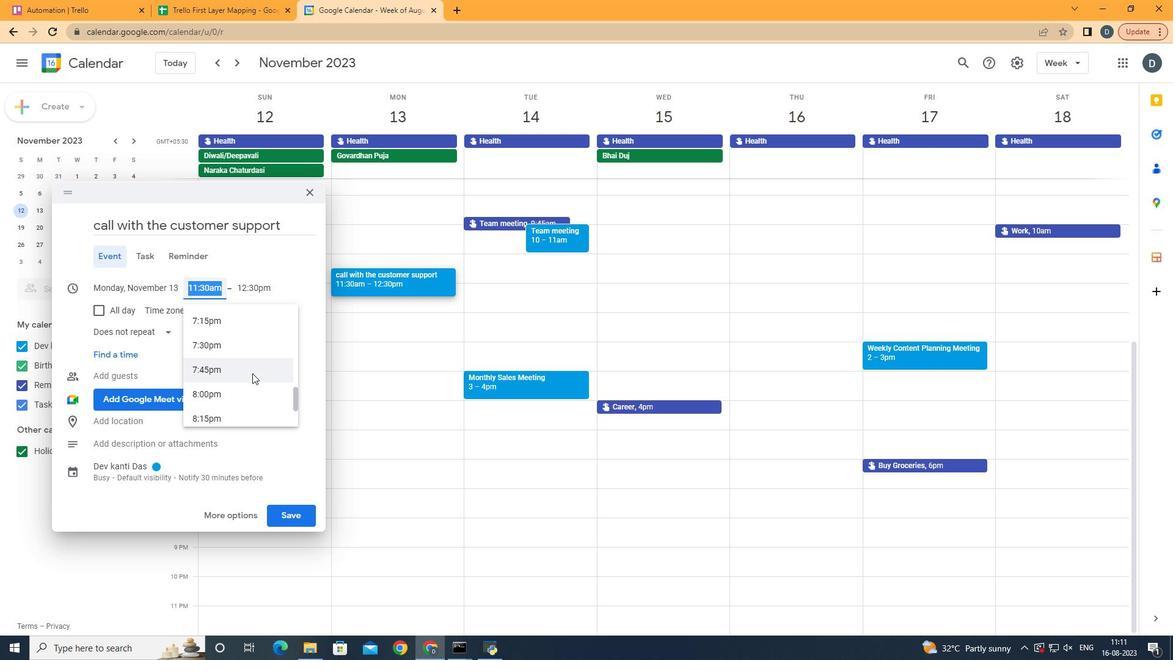 
Action: Mouse scrolled (264, 344) with delta (0, 0)
Screenshot: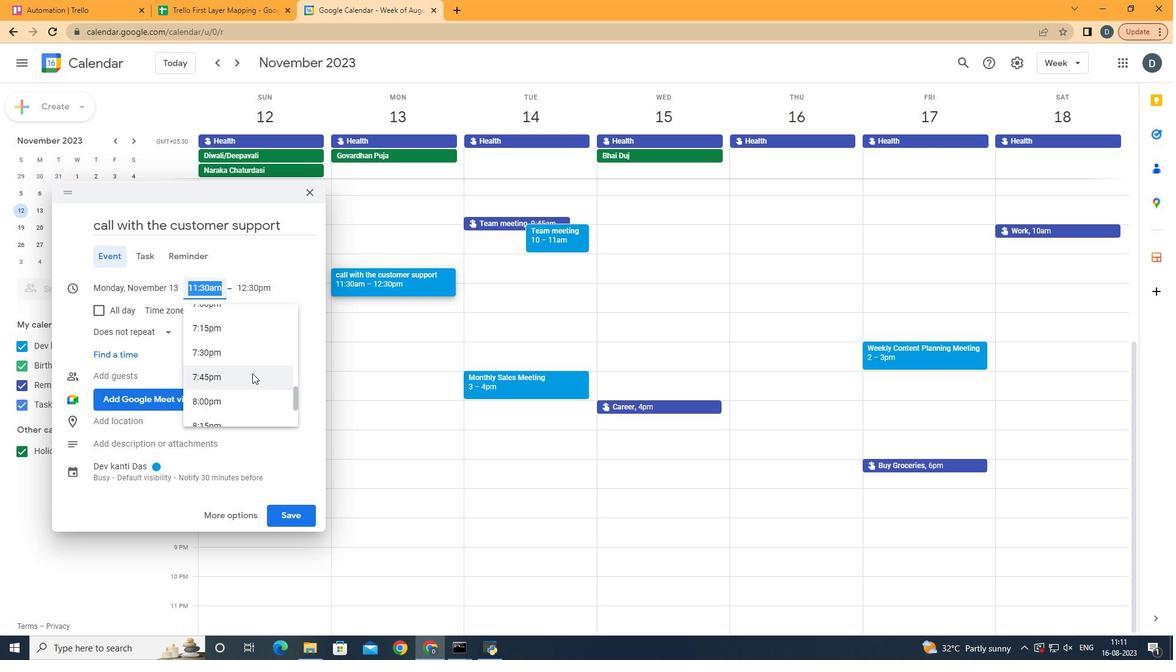 
Action: Mouse scrolled (264, 342) with delta (0, 0)
Screenshot: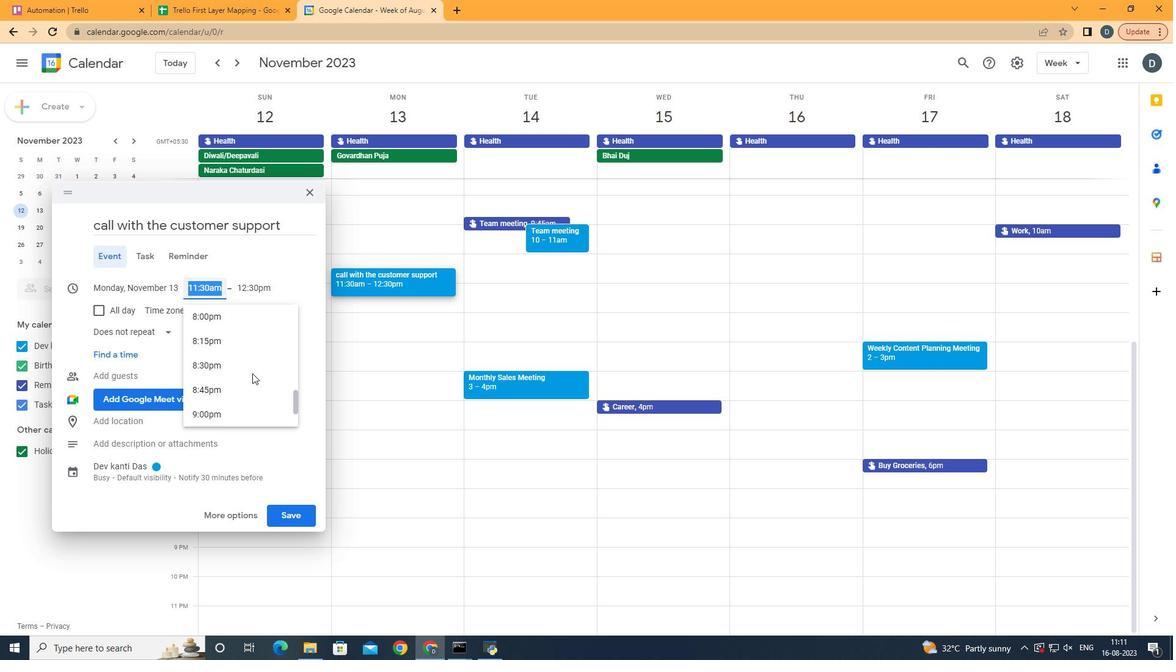 
Action: Mouse scrolled (264, 342) with delta (0, 0)
Screenshot: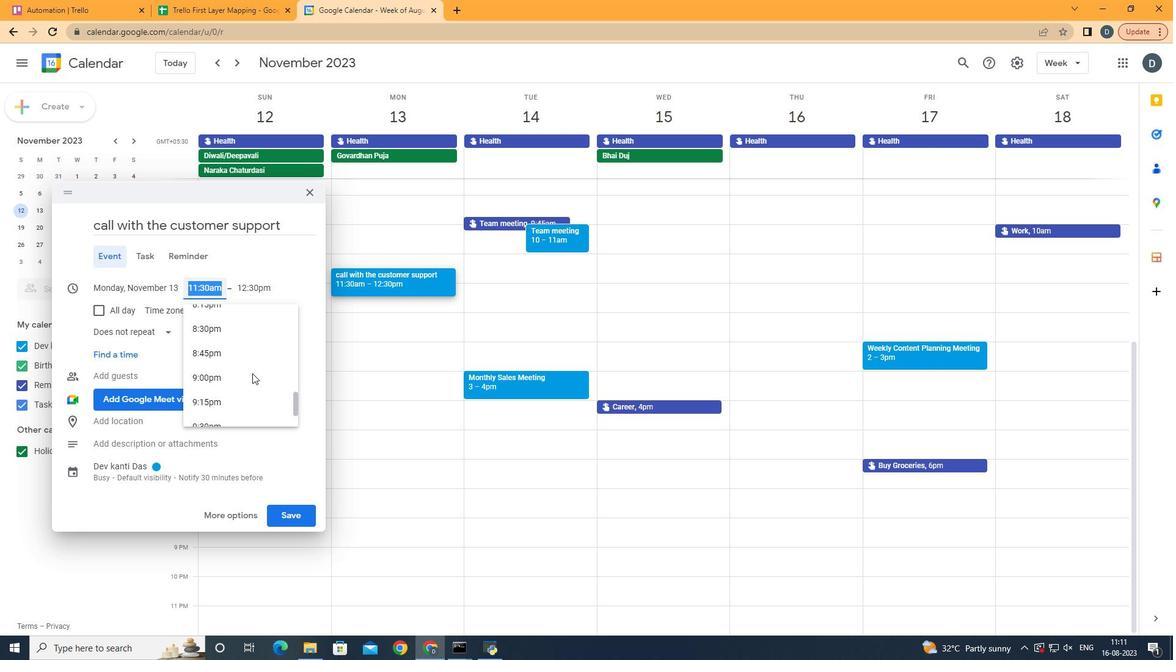 
Action: Mouse scrolled (264, 342) with delta (0, 0)
Screenshot: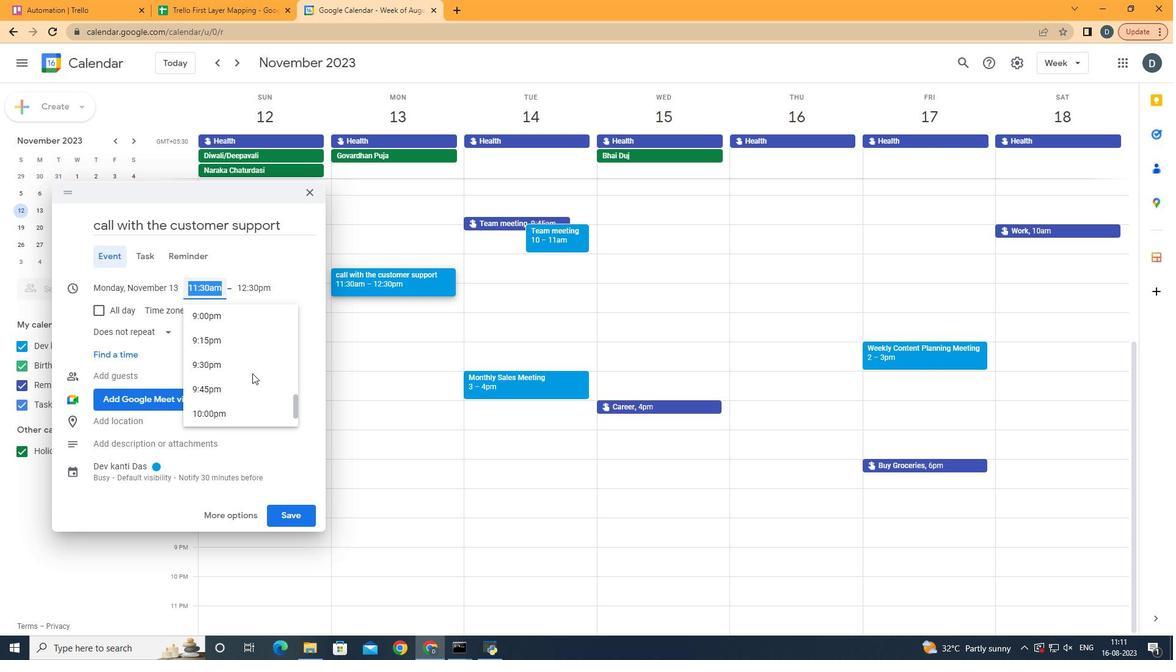
Action: Mouse scrolled (264, 342) with delta (0, 0)
Screenshot: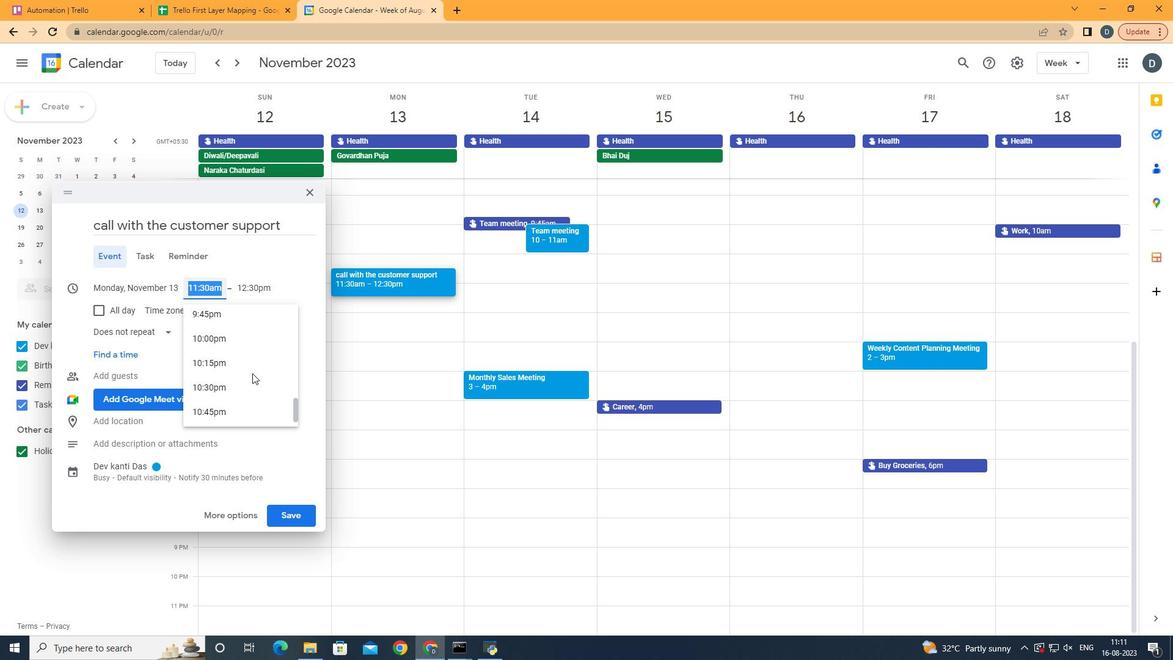 
Action: Mouse scrolled (264, 342) with delta (0, 0)
Screenshot: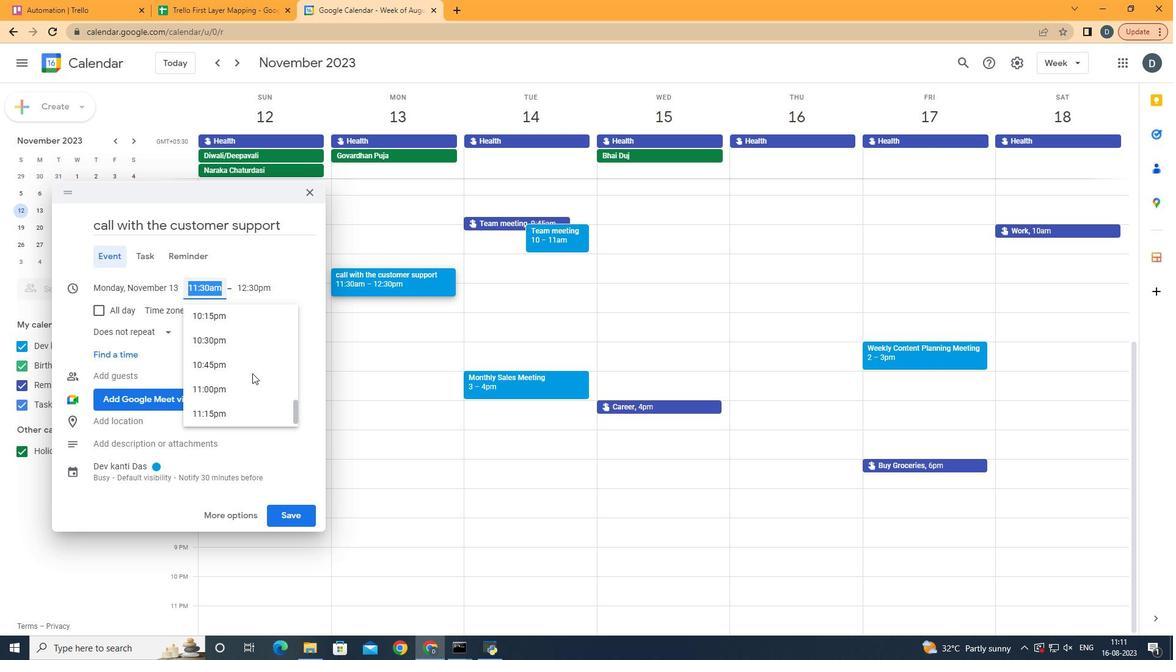 
Action: Mouse moved to (278, 309)
Screenshot: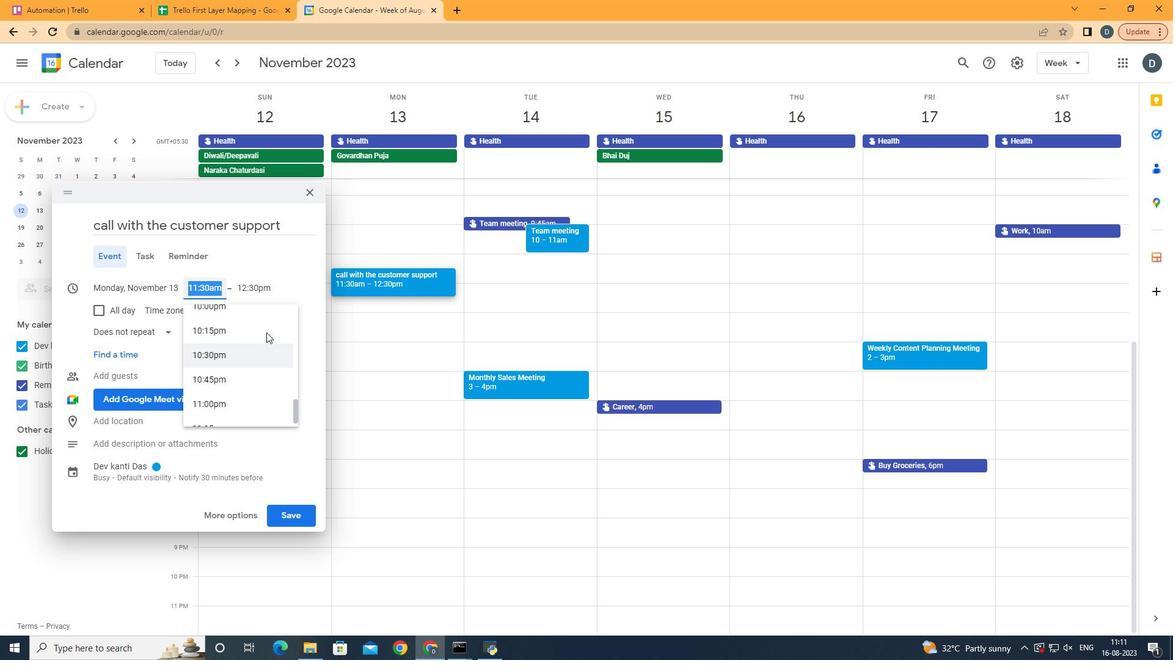 
Action: Mouse scrolled (278, 309) with delta (0, 0)
Screenshot: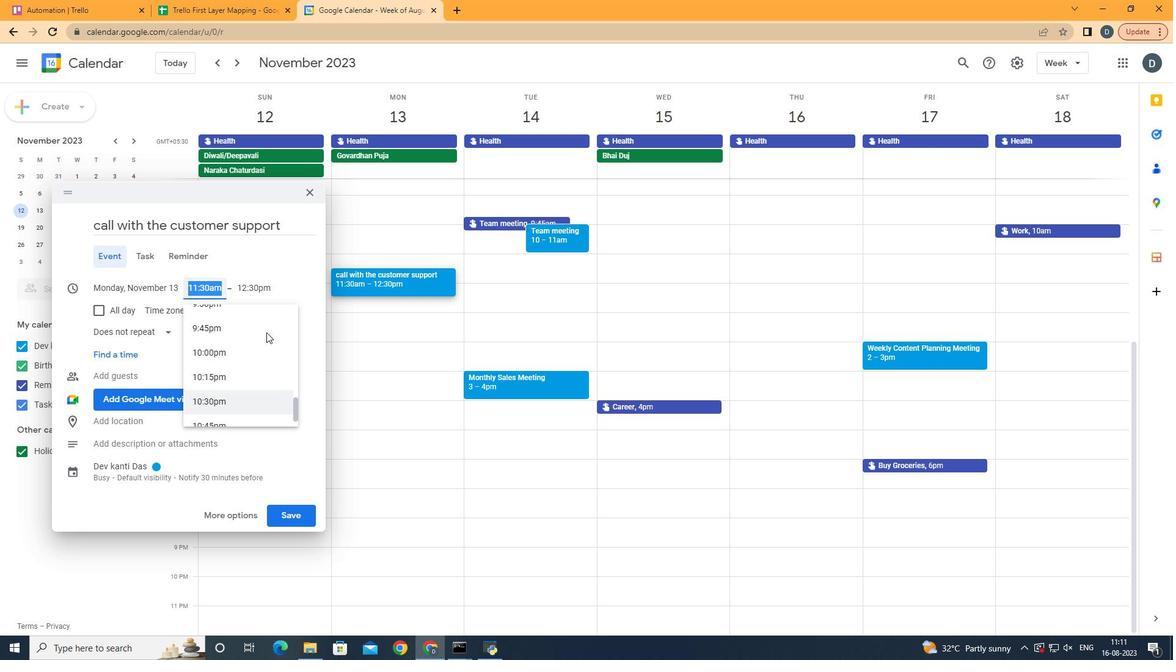 
Action: Mouse moved to (272, 325)
Screenshot: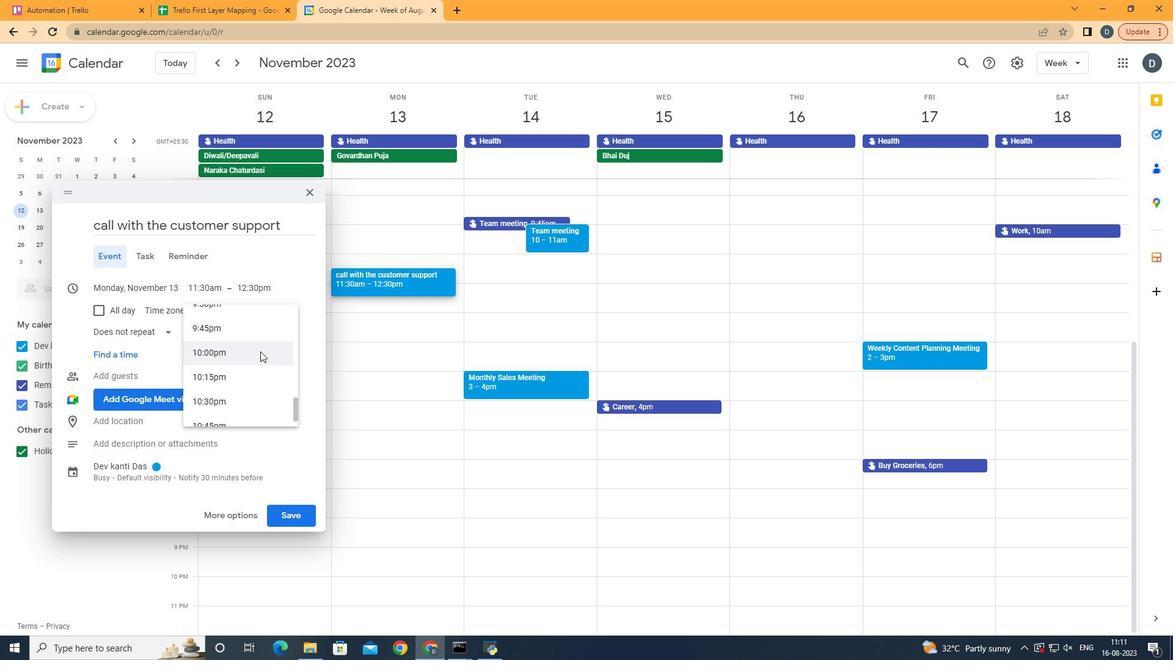
Action: Mouse pressed left at (272, 325)
Screenshot: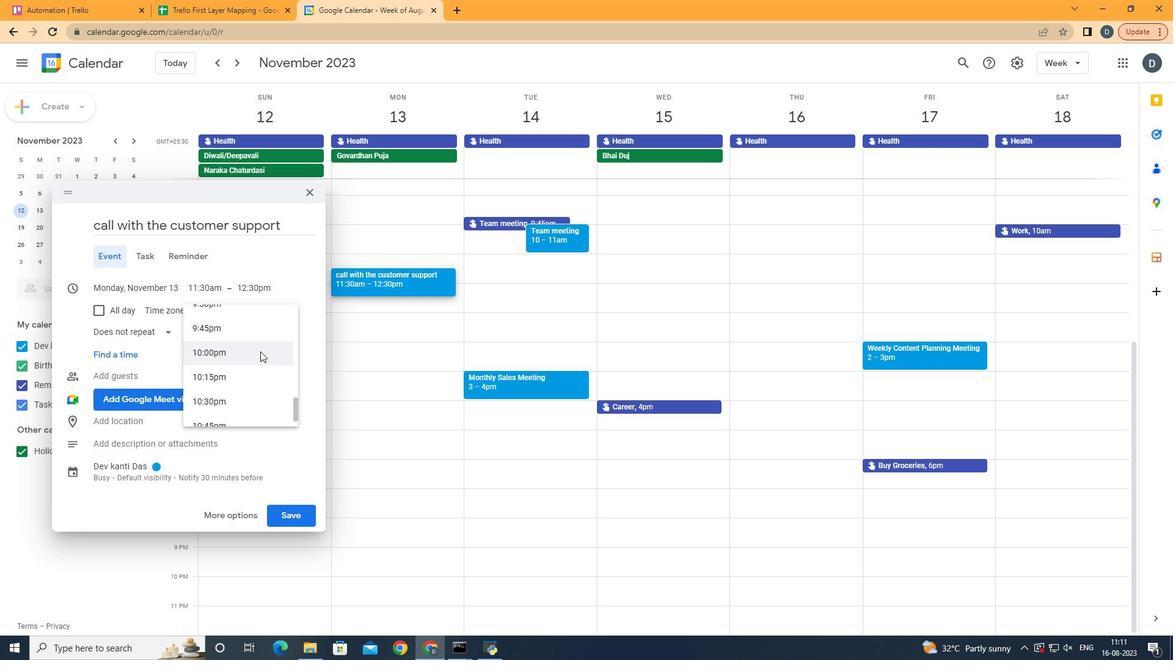
Action: Mouse moved to (301, 523)
Screenshot: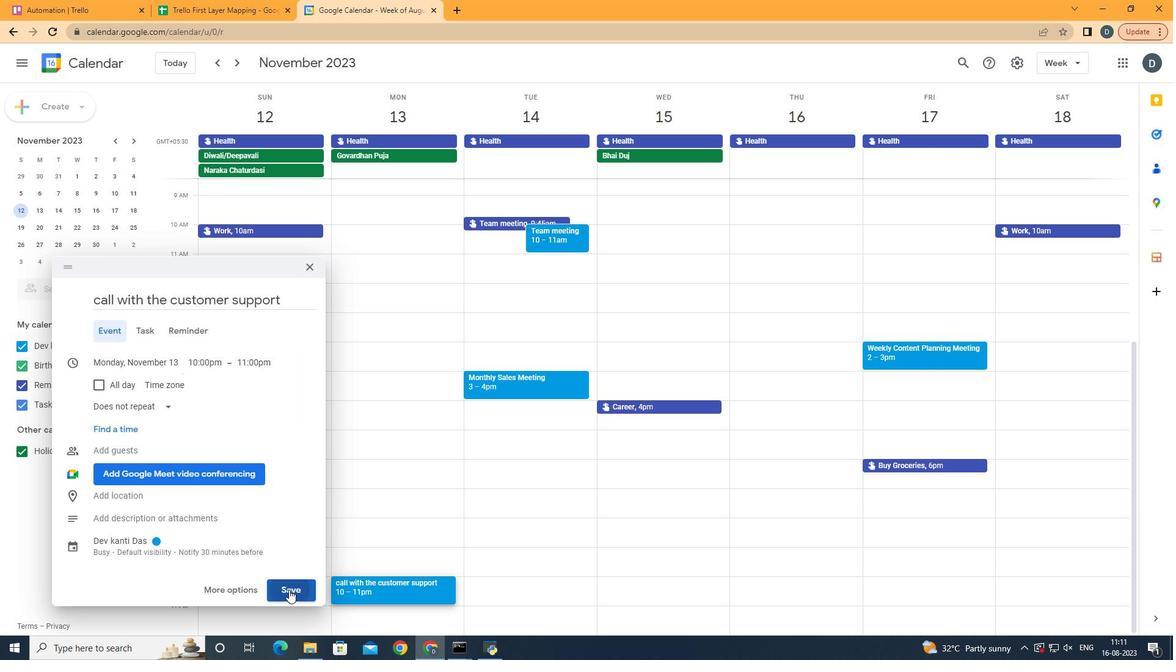 
Action: Mouse pressed left at (301, 523)
Screenshot: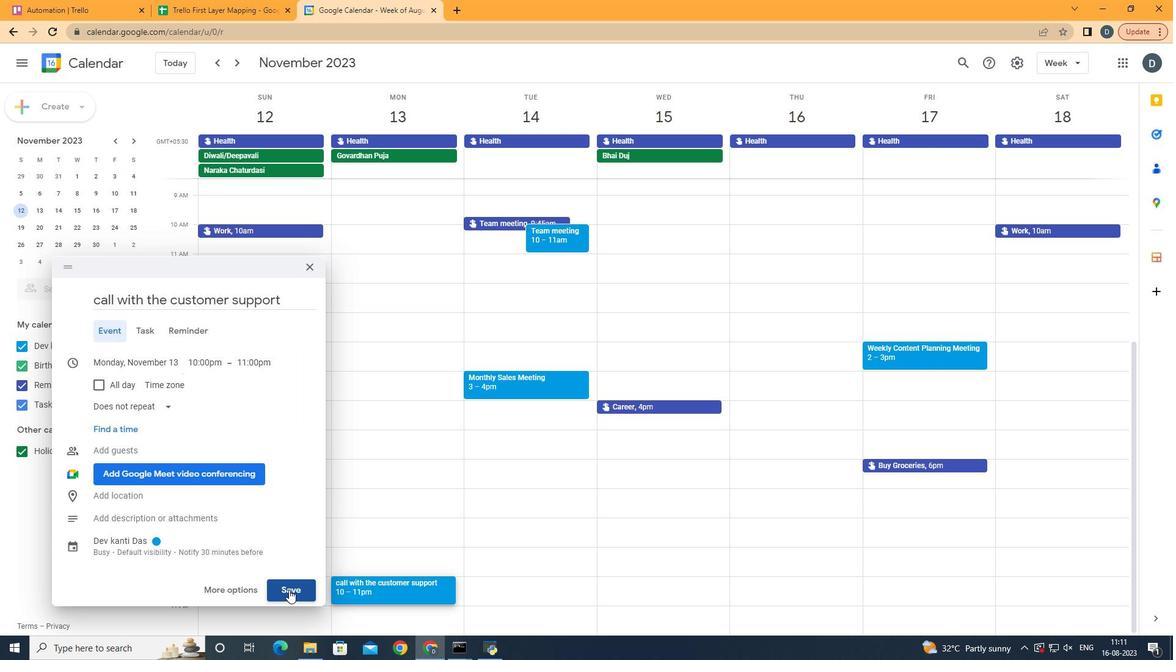 
Action: Mouse moved to (301, 523)
Screenshot: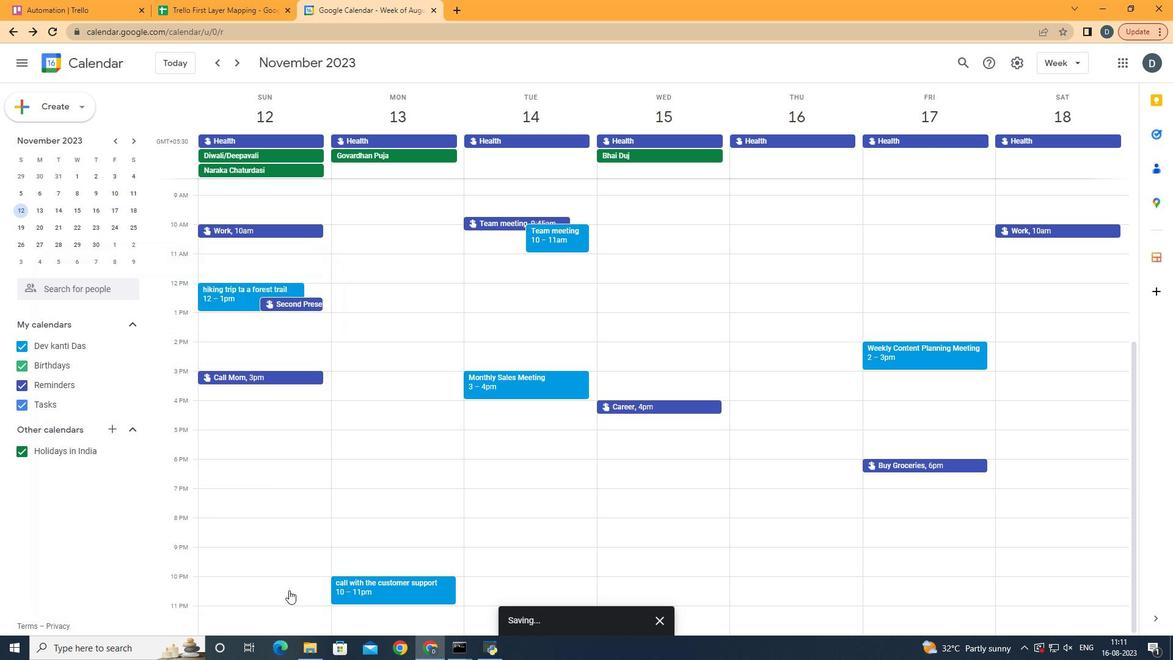 
